 Task: Open Card Electrical Engineering Review in Board Customer Loyalty Programs to Workspace Investment Management and add a team member Softage.1@softage.net, a label Blue, a checklist Hardware Maintenance, an attachment from your computer, a color Blue and finally, add a card description 'Research and develop new service delivery process' and a comment 'Given the potential impact of this task on our company competitive position, let us ensure that we approach it with a sense of strategic thinking and planning.'. Add a start date 'Jan 05, 1900' with a due date 'Jan 12, 1900'
Action: Mouse moved to (587, 124)
Screenshot: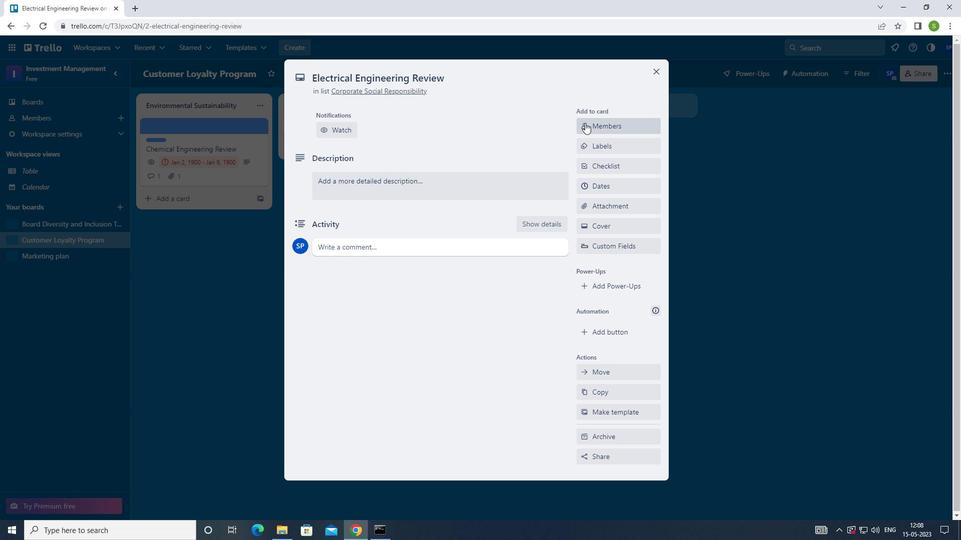 
Action: Mouse pressed left at (587, 124)
Screenshot: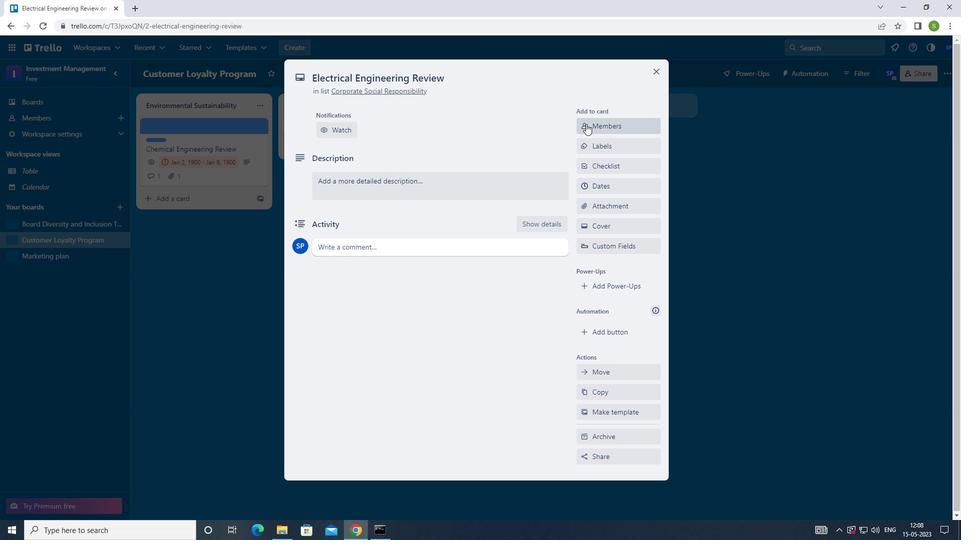 
Action: Mouse moved to (532, 149)
Screenshot: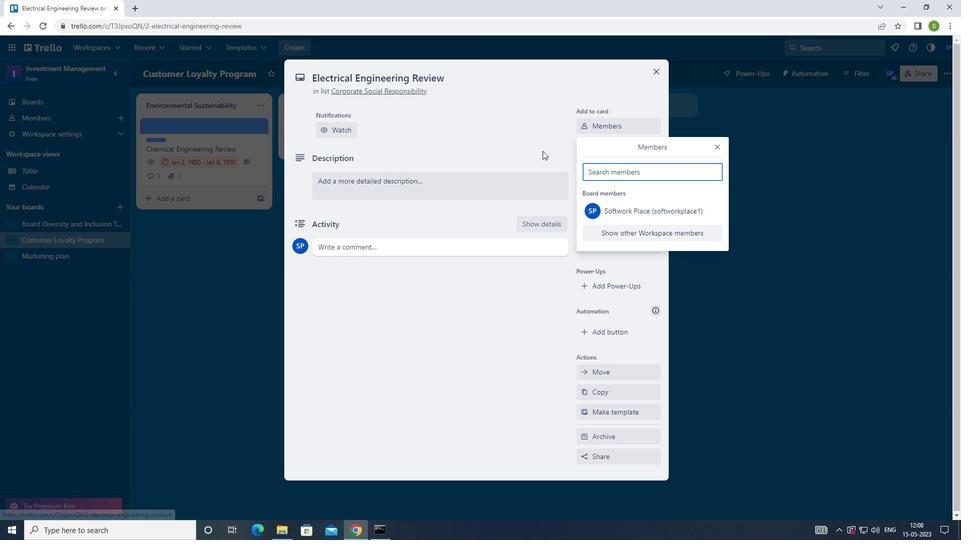 
Action: Key pressed <Key.shift>SOFTAGE.1<Key.shift>@SOFTAGE,.NET<Key.enter>
Screenshot: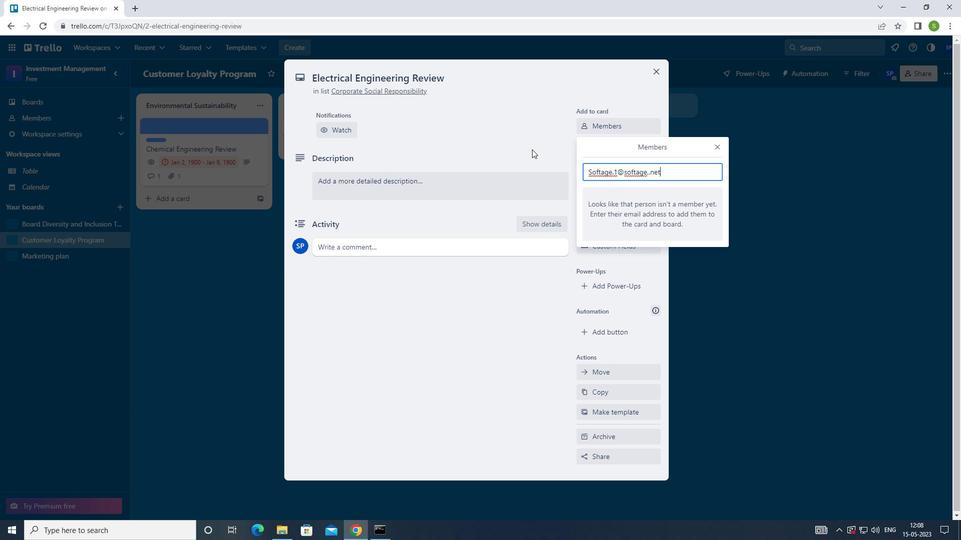 
Action: Mouse moved to (718, 146)
Screenshot: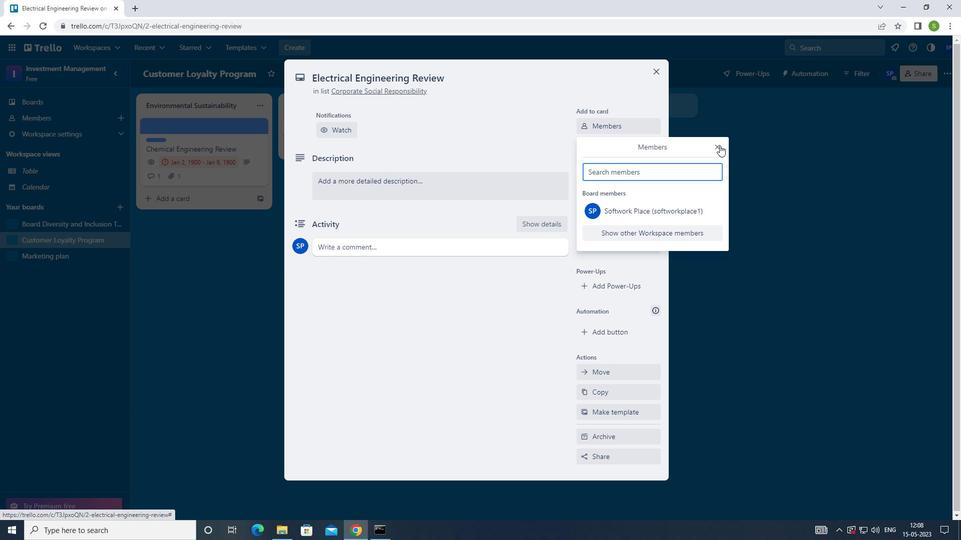 
Action: Mouse pressed left at (718, 146)
Screenshot: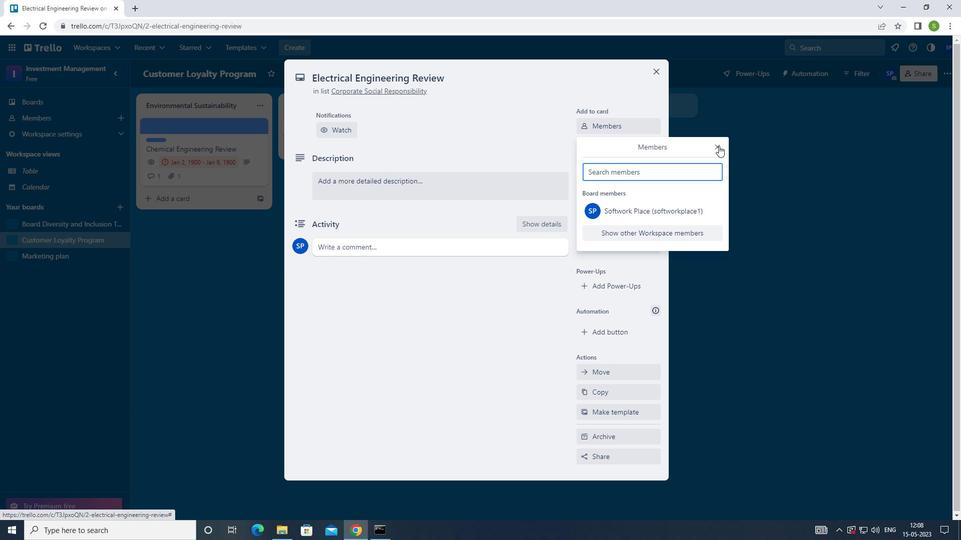 
Action: Mouse moved to (628, 149)
Screenshot: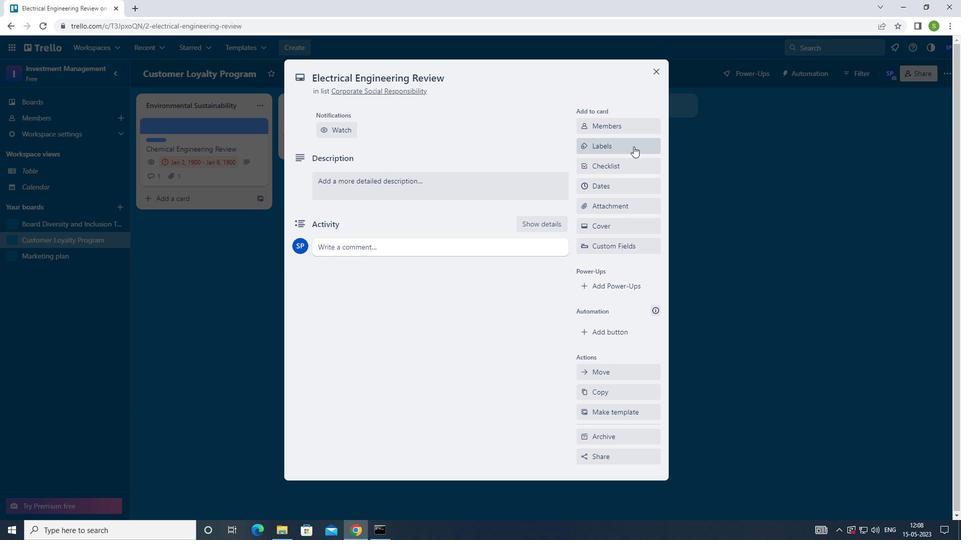 
Action: Mouse pressed left at (628, 149)
Screenshot: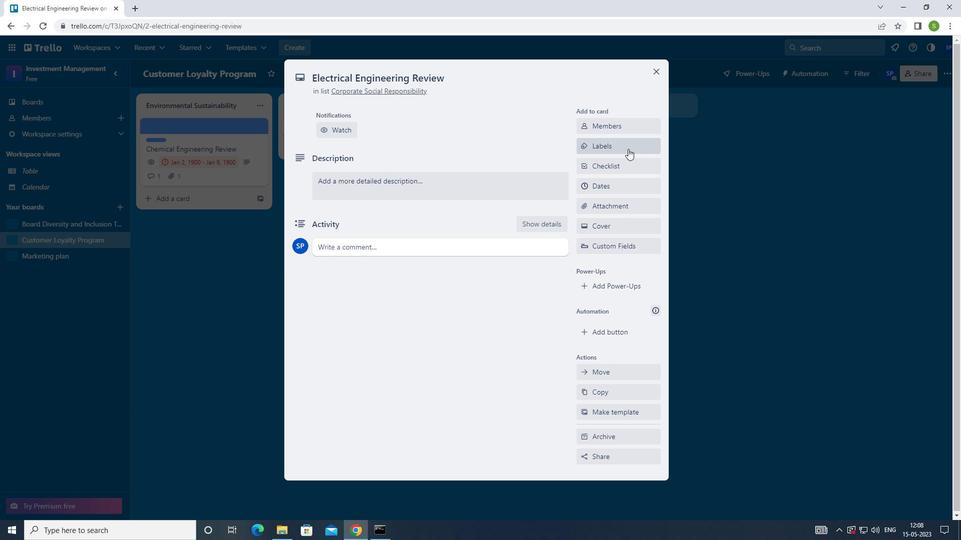 
Action: Mouse moved to (584, 319)
Screenshot: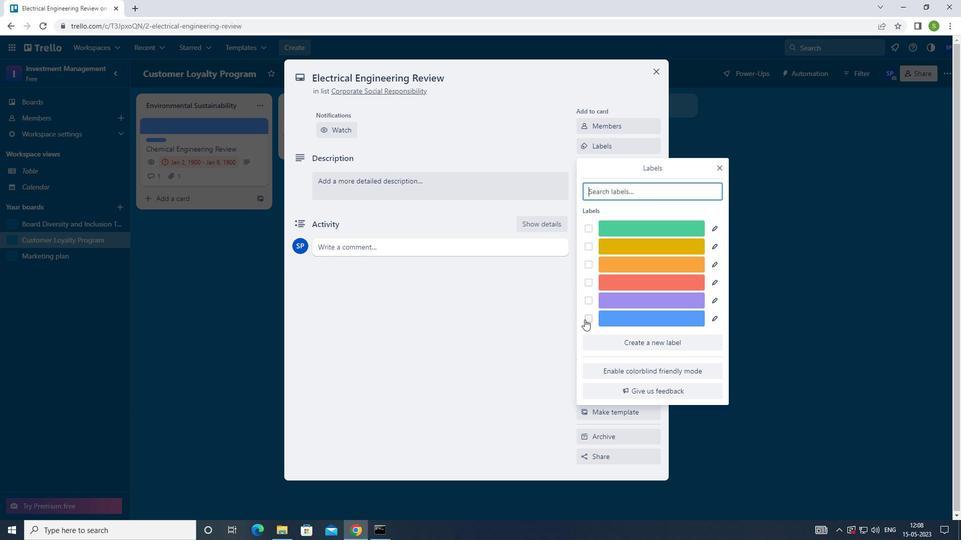 
Action: Mouse pressed left at (584, 319)
Screenshot: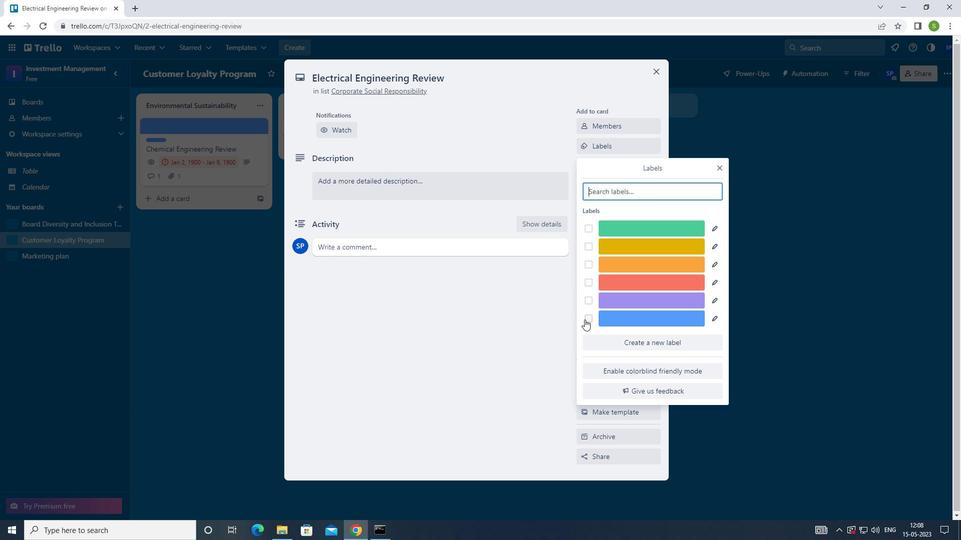 
Action: Mouse moved to (717, 167)
Screenshot: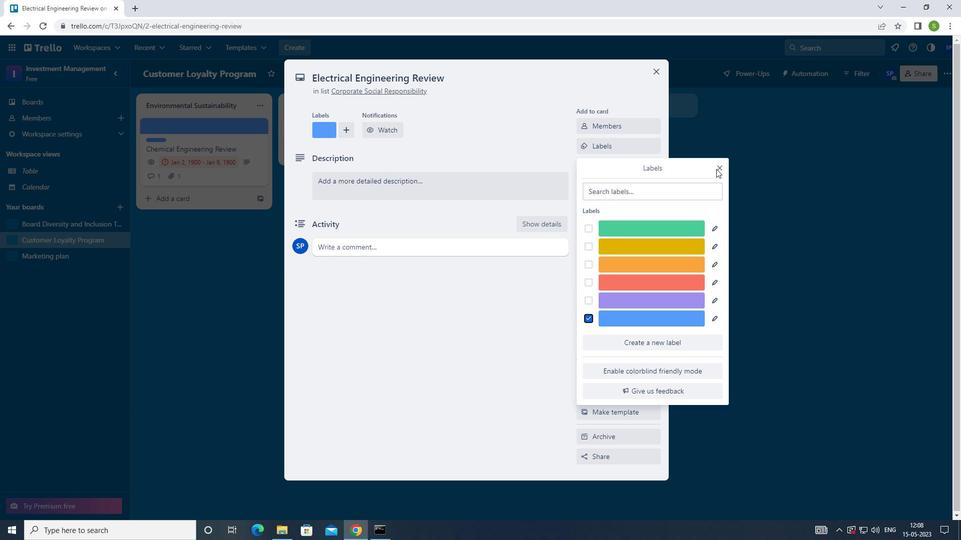 
Action: Mouse pressed left at (717, 167)
Screenshot: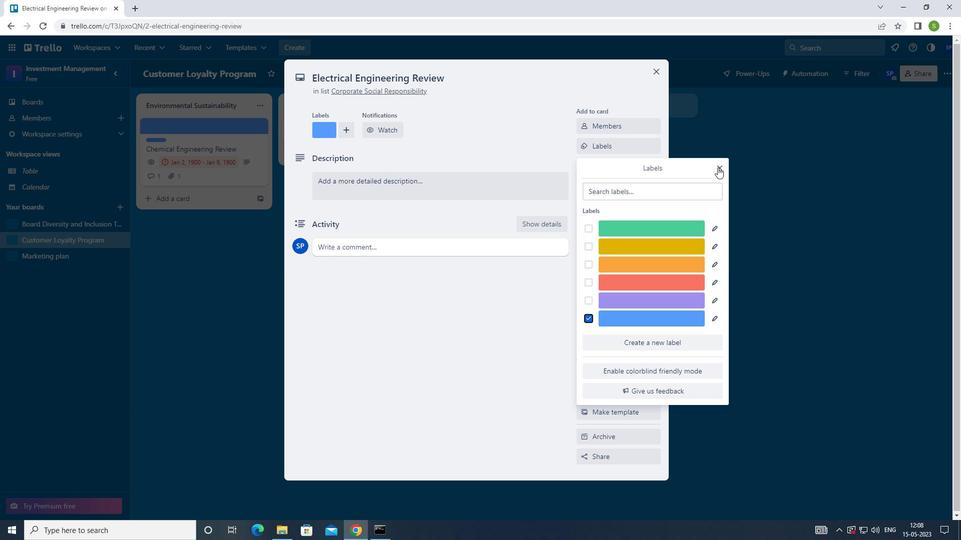 
Action: Mouse moved to (637, 168)
Screenshot: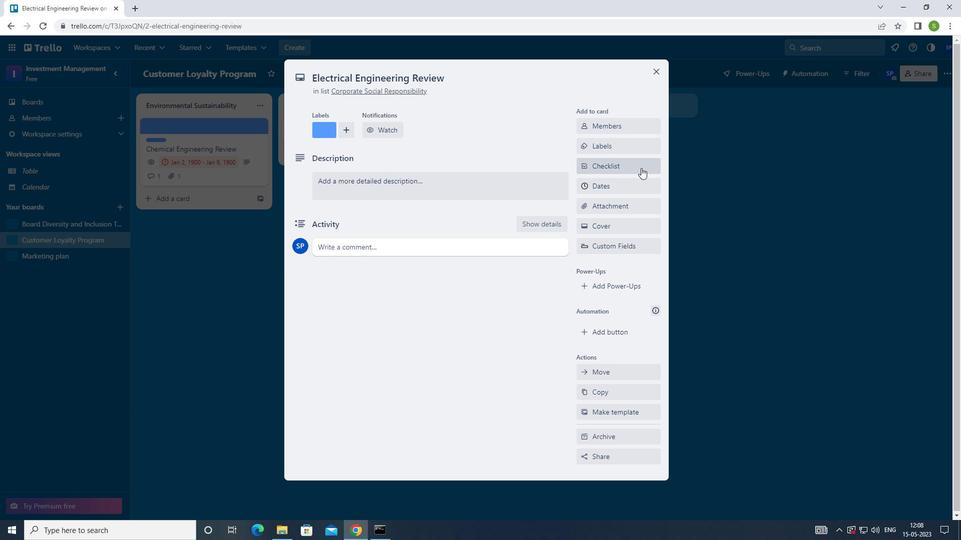 
Action: Mouse pressed left at (637, 168)
Screenshot: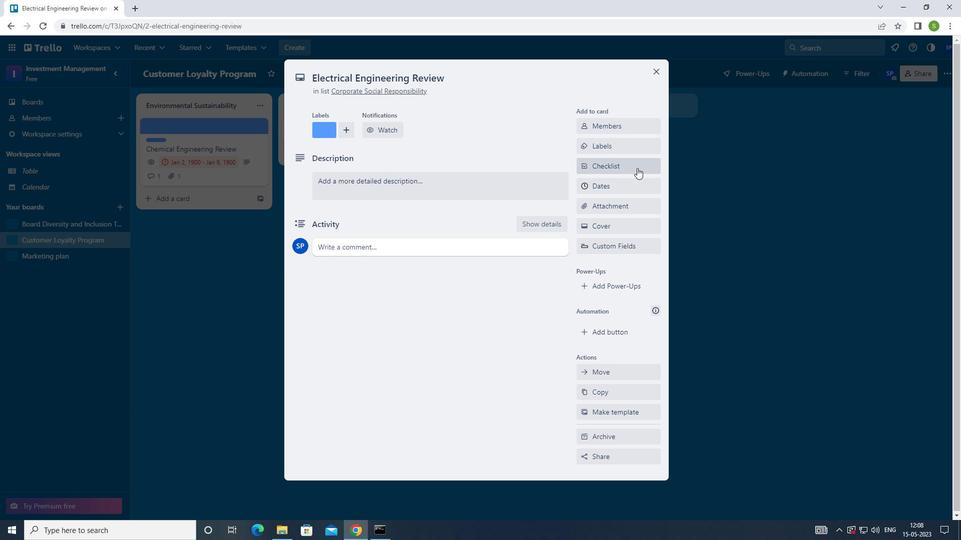 
Action: Mouse moved to (710, 141)
Screenshot: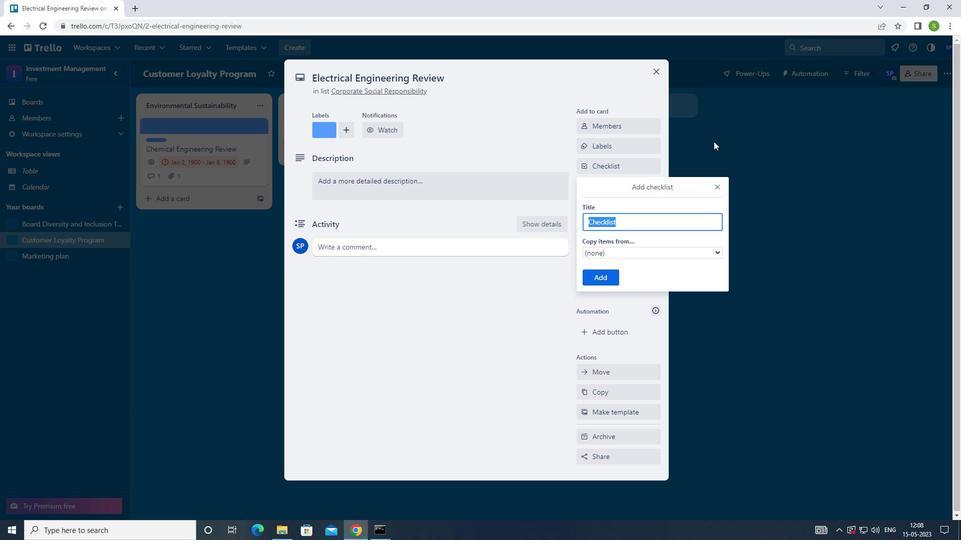 
Action: Key pressed <Key.shift><Key.shift><Key.shift><Key.shift><Key.shift><Key.shift><Key.shift><Key.shift><Key.shift><Key.shift><Key.shift><Key.shift><Key.shift><Key.shift><Key.shift><Key.shift><Key.shift><Key.shift><Key.shift><Key.shift><Key.shift><Key.shift><Key.shift><Key.shift><Key.shift><Key.shift>HARD<Key.space><Key.backspace>WARE<Key.space><Key.shift>MAINT
Screenshot: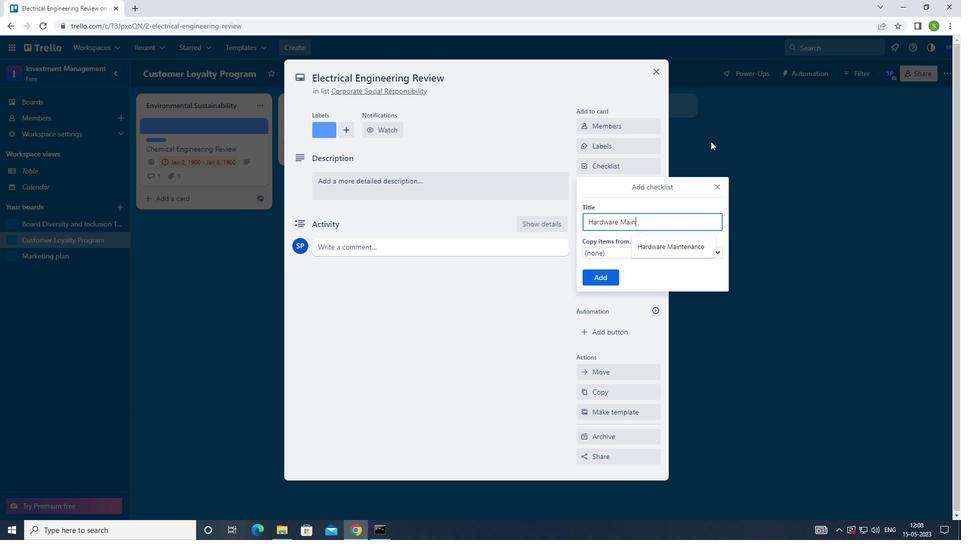 
Action: Mouse moved to (666, 242)
Screenshot: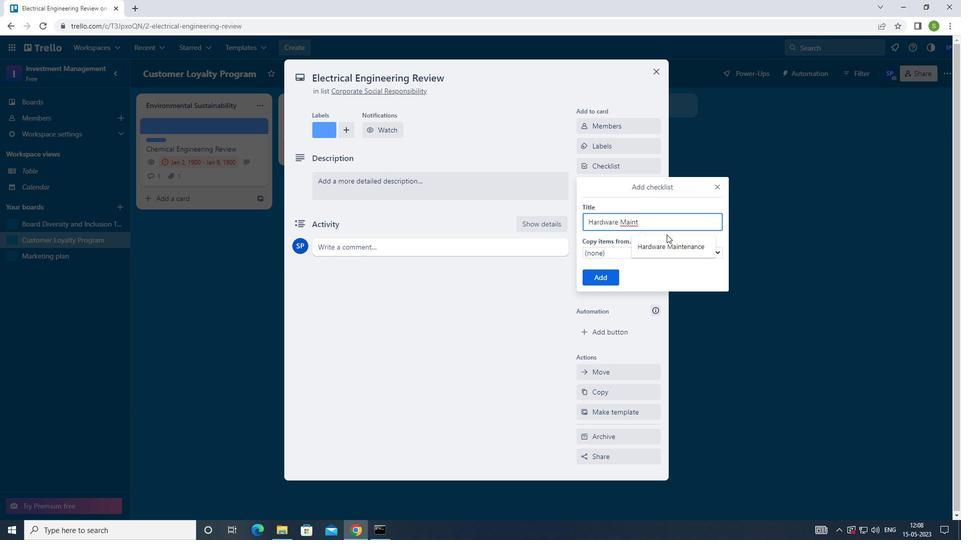 
Action: Mouse pressed left at (666, 242)
Screenshot: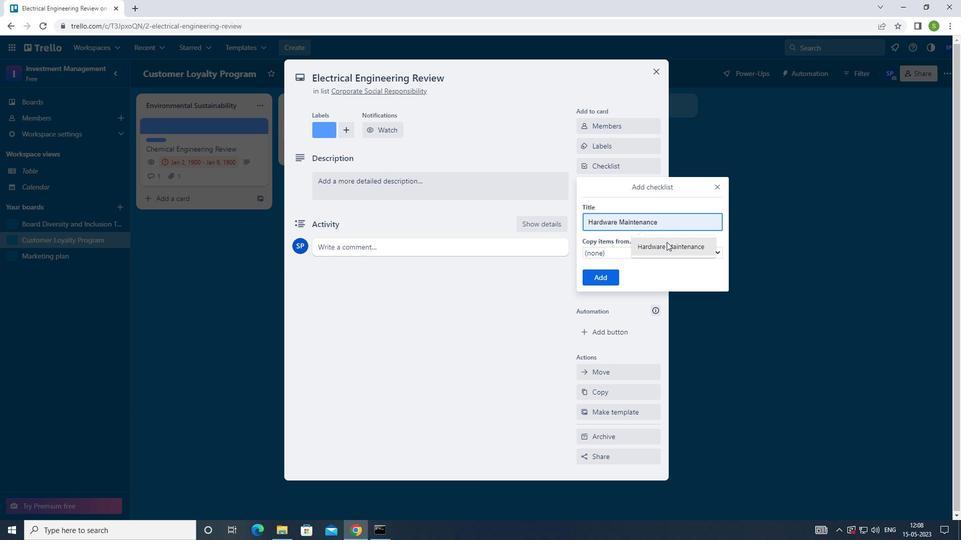 
Action: Mouse moved to (611, 275)
Screenshot: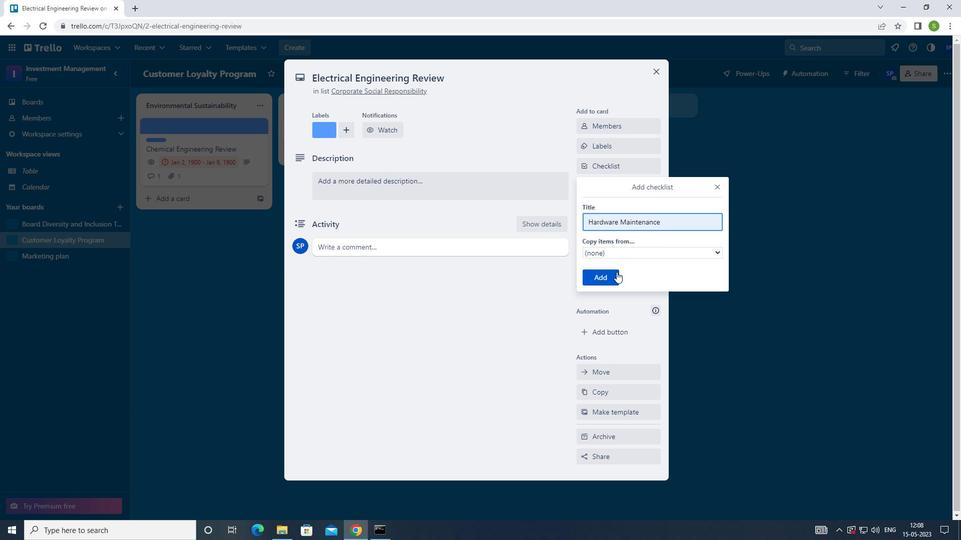 
Action: Mouse pressed left at (611, 275)
Screenshot: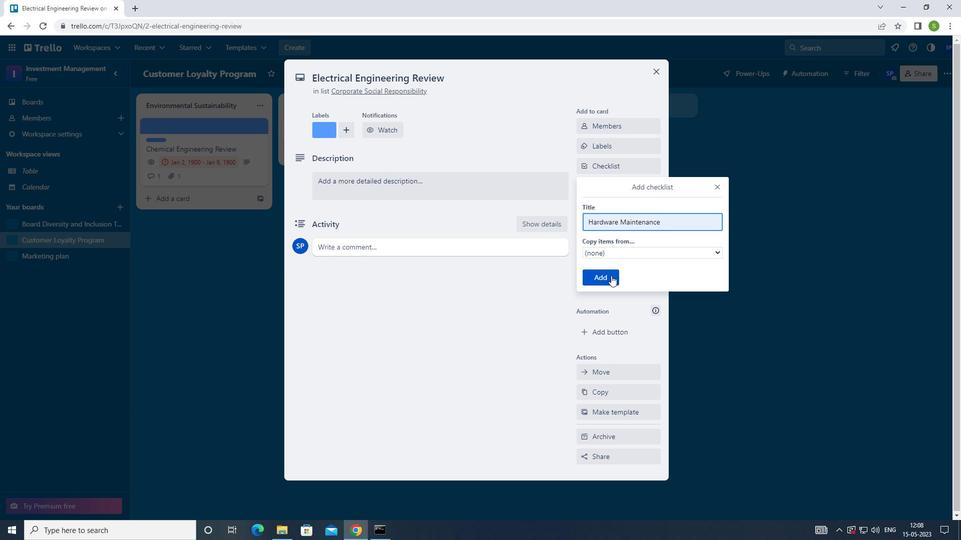 
Action: Mouse moved to (606, 208)
Screenshot: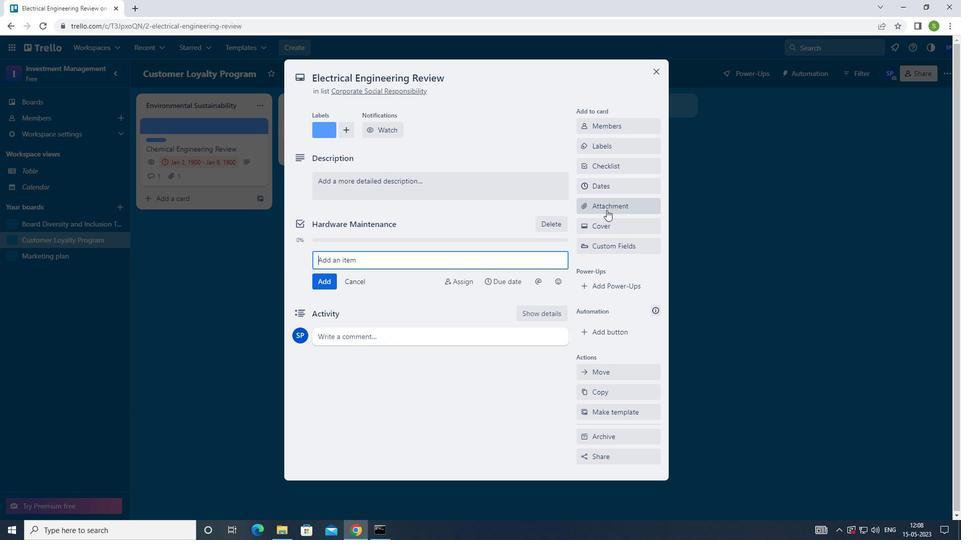 
Action: Mouse pressed left at (606, 208)
Screenshot: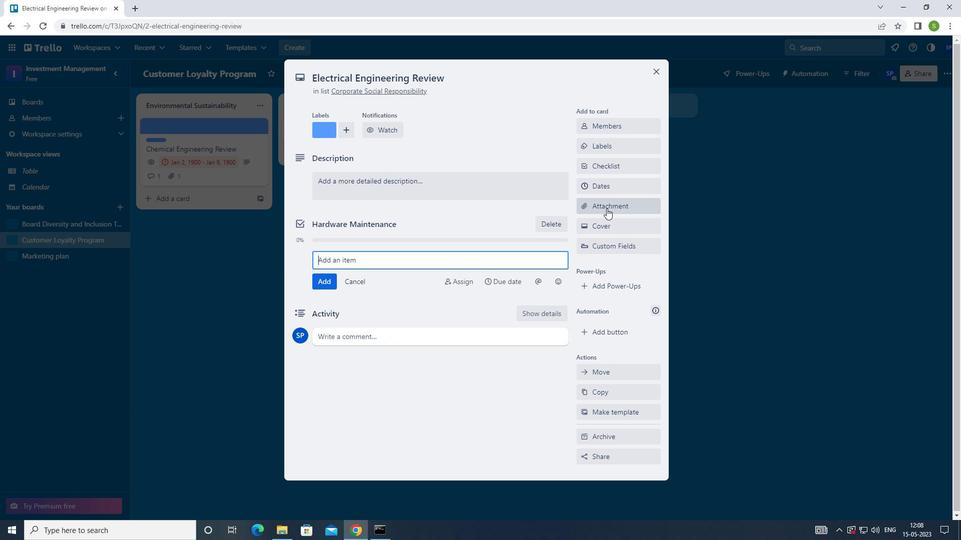 
Action: Mouse moved to (585, 250)
Screenshot: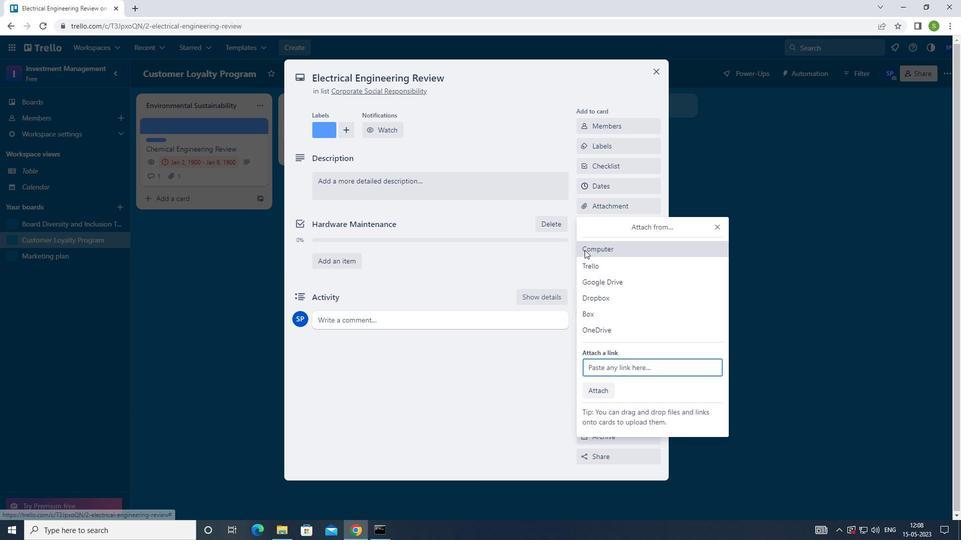 
Action: Mouse pressed left at (585, 250)
Screenshot: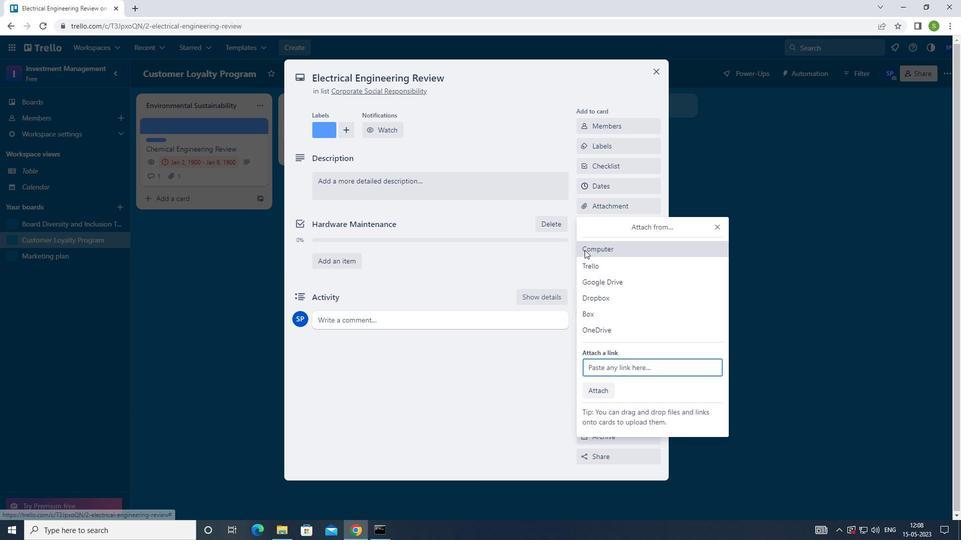 
Action: Mouse moved to (235, 69)
Screenshot: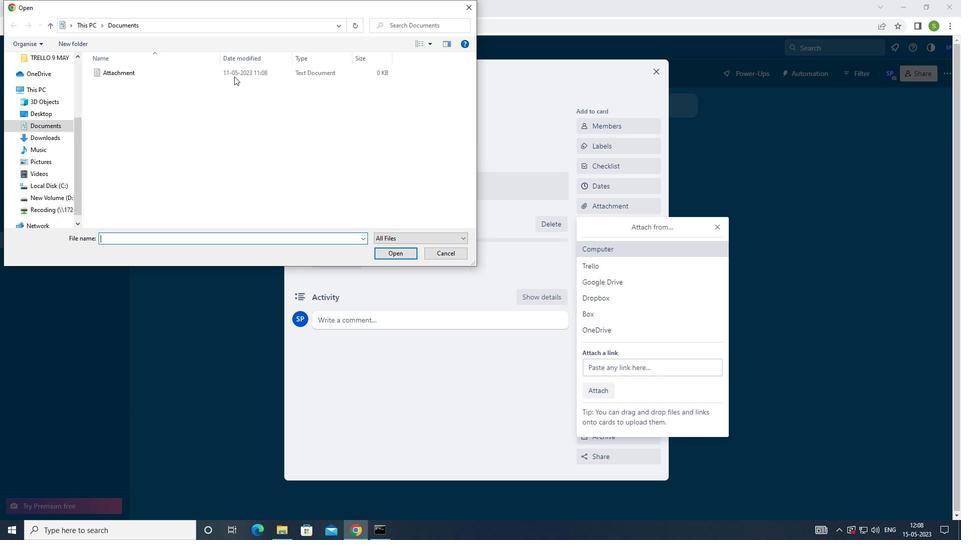 
Action: Mouse pressed left at (235, 69)
Screenshot: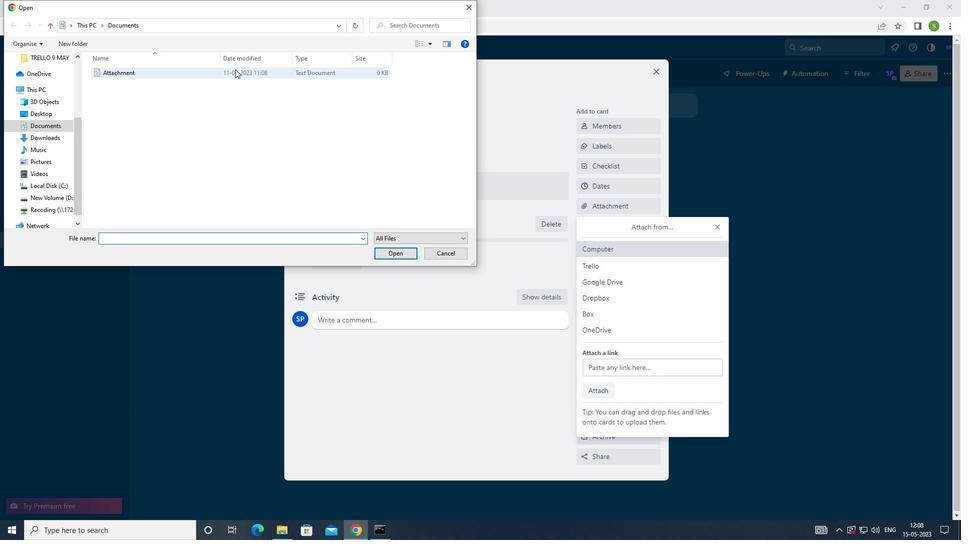 
Action: Mouse moved to (407, 252)
Screenshot: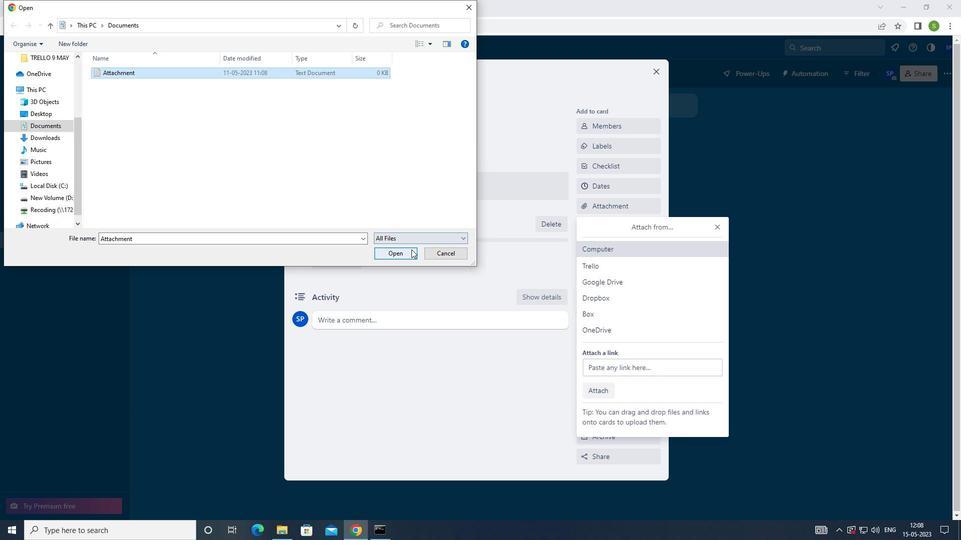 
Action: Mouse pressed left at (407, 252)
Screenshot: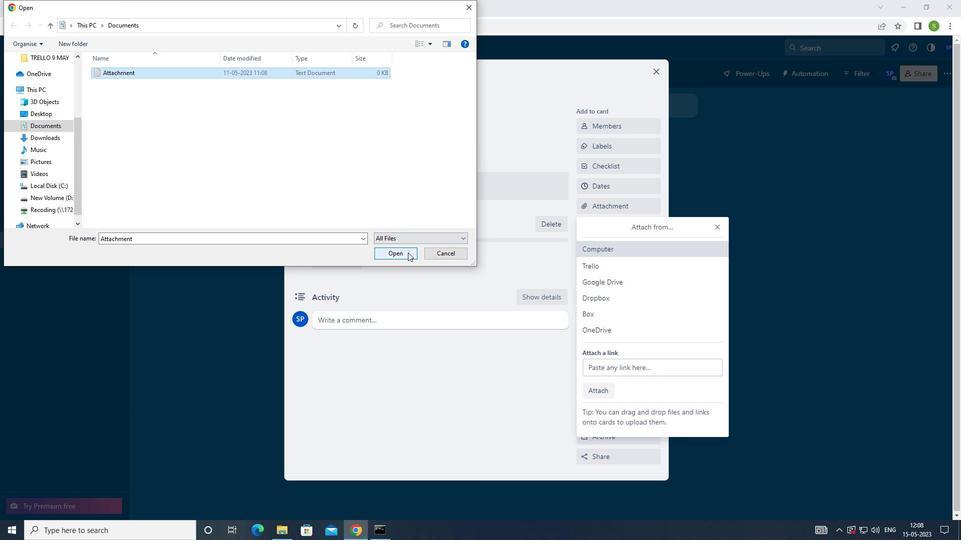 
Action: Mouse moved to (598, 223)
Screenshot: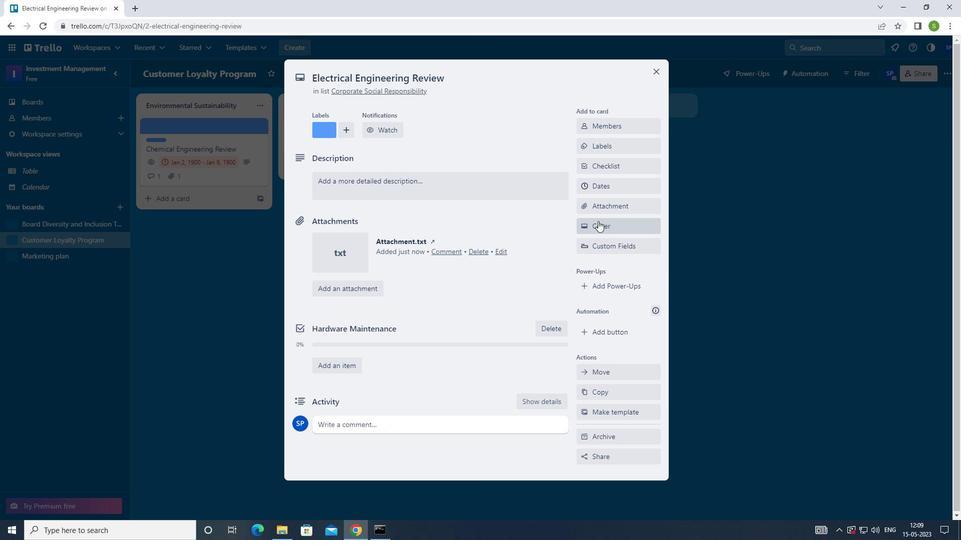 
Action: Mouse pressed left at (598, 223)
Screenshot: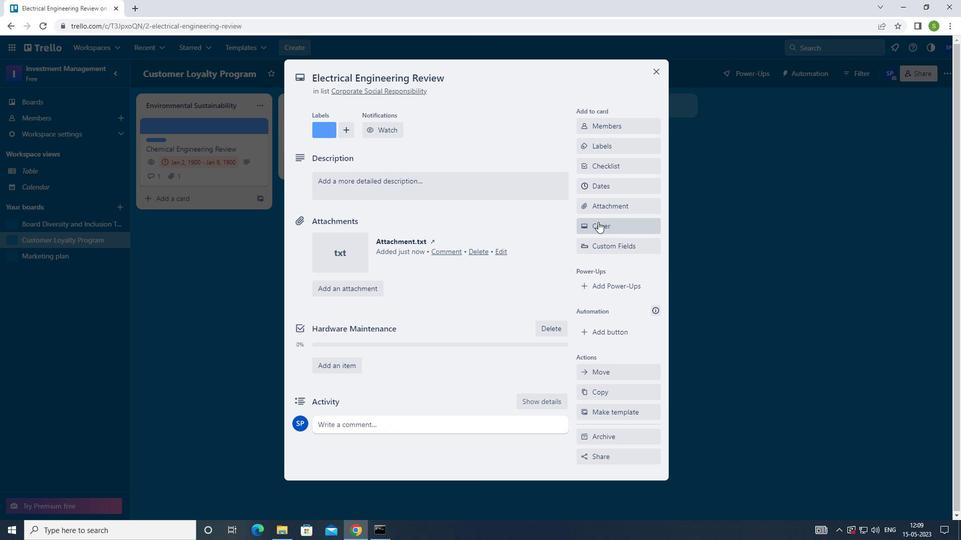 
Action: Mouse moved to (600, 338)
Screenshot: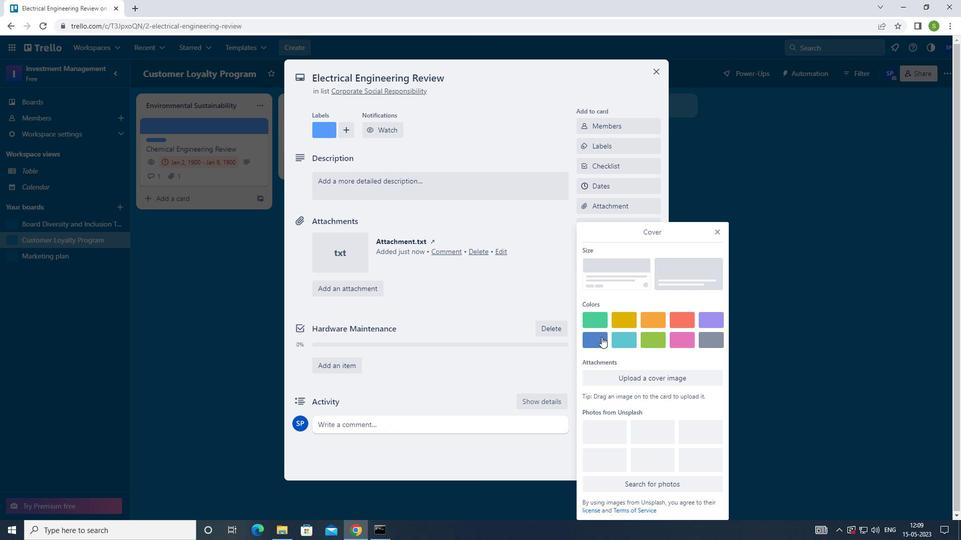 
Action: Mouse pressed left at (600, 338)
Screenshot: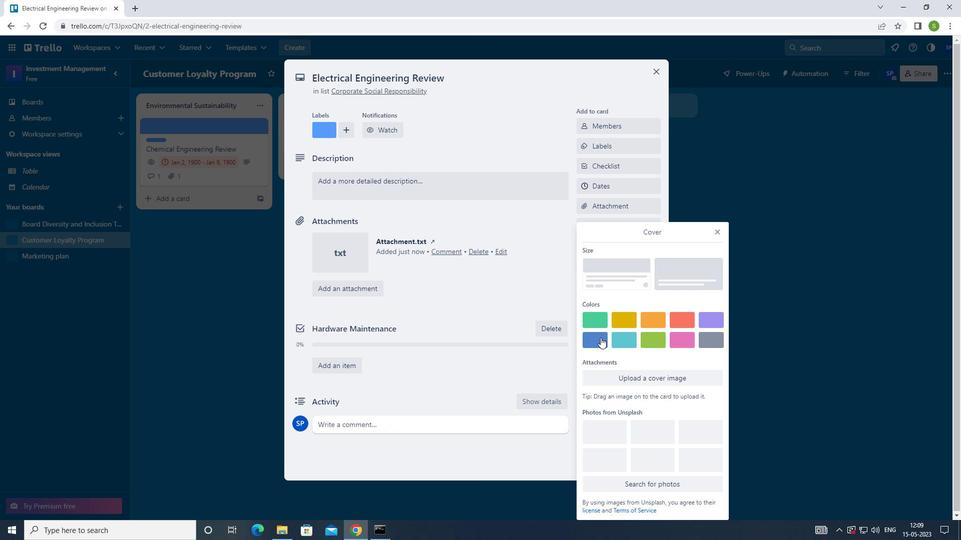 
Action: Mouse moved to (716, 216)
Screenshot: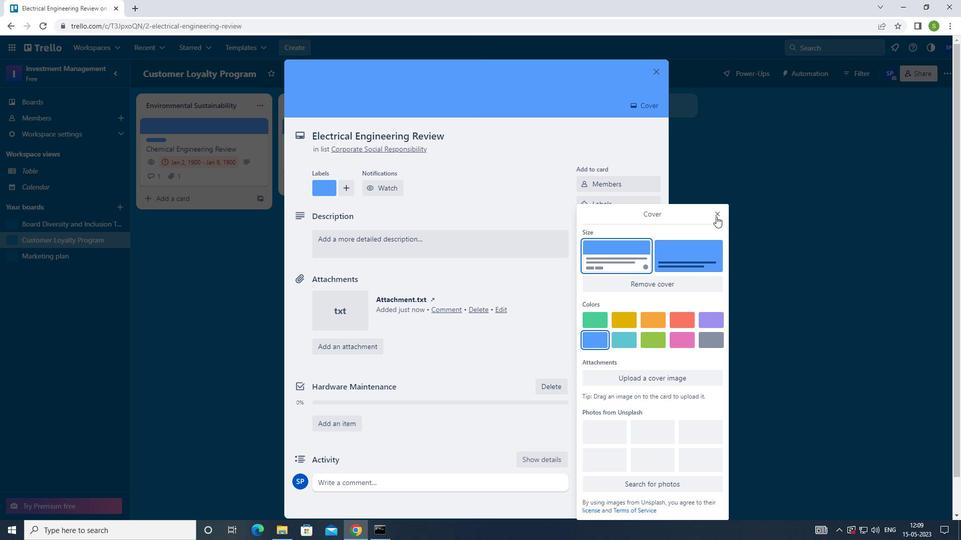 
Action: Mouse pressed left at (716, 216)
Screenshot: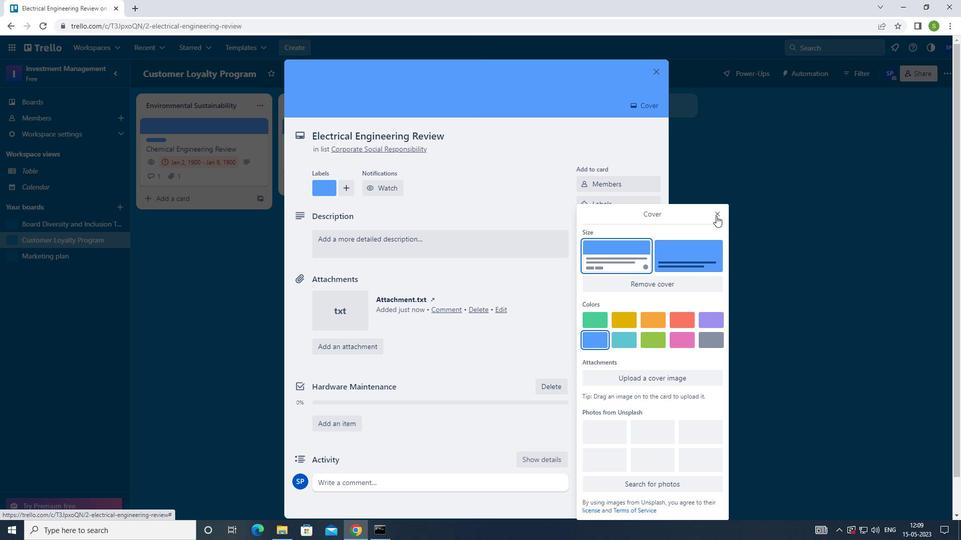 
Action: Mouse moved to (509, 251)
Screenshot: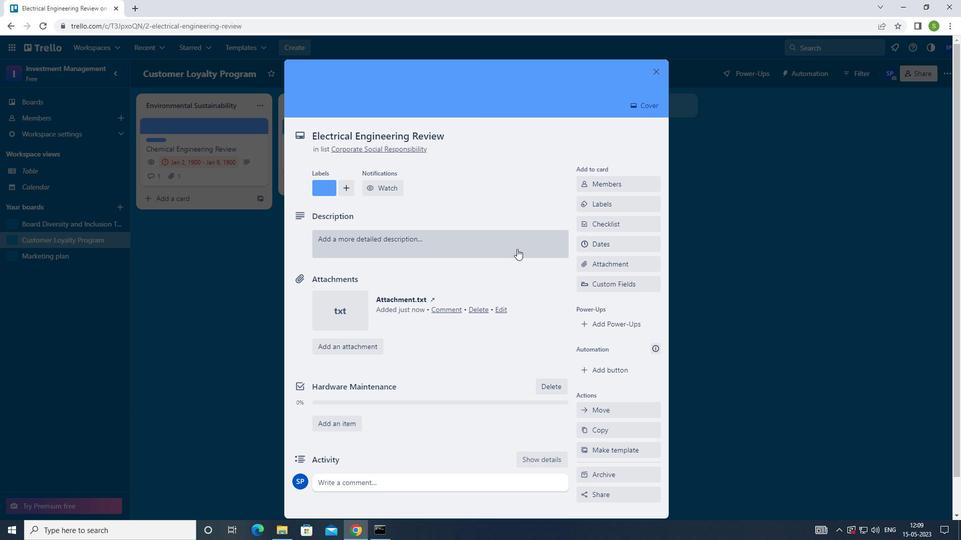 
Action: Mouse pressed left at (509, 251)
Screenshot: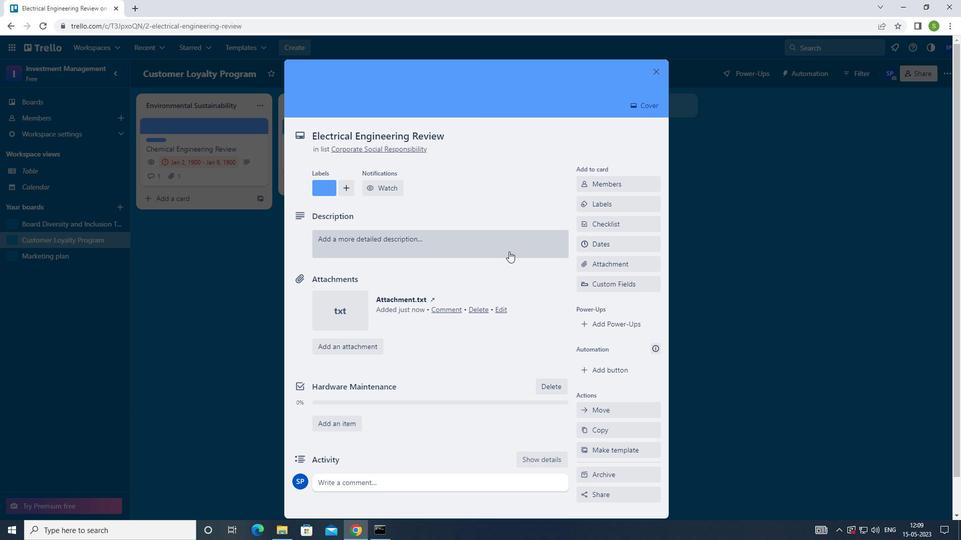 
Action: Mouse moved to (499, 193)
Screenshot: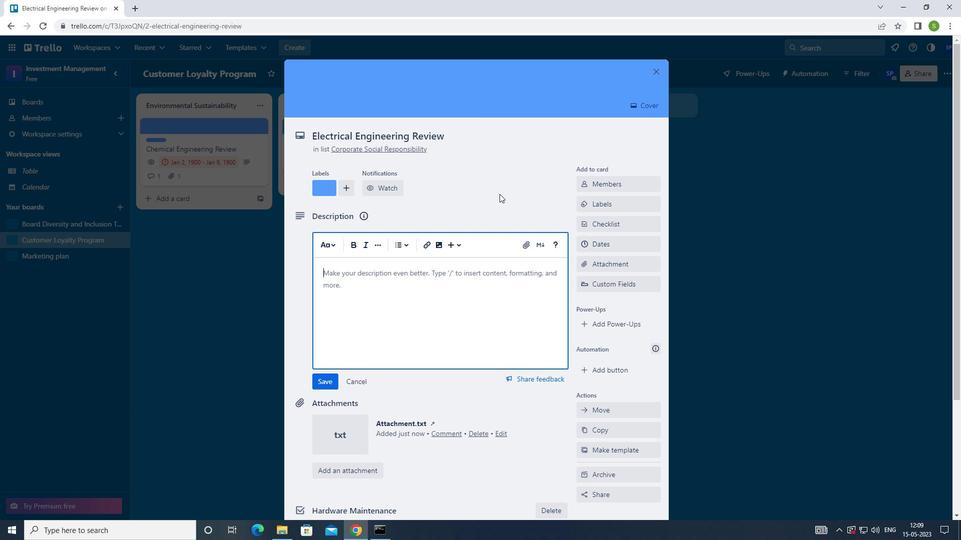 
Action: Key pressed <Key.shift>RESEARCH<Key.space>AND<Key.space>DEVELOP<Key.space>NEW<Key.space>SERVIS<Key.backspace>CE<Key.space>DELIVERY<Key.space>PROCESS
Screenshot: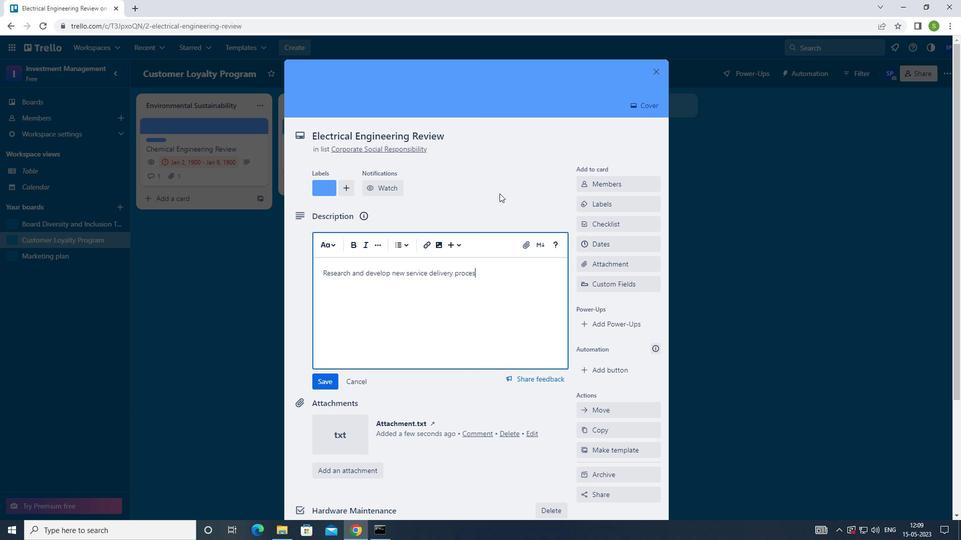 
Action: Mouse moved to (325, 380)
Screenshot: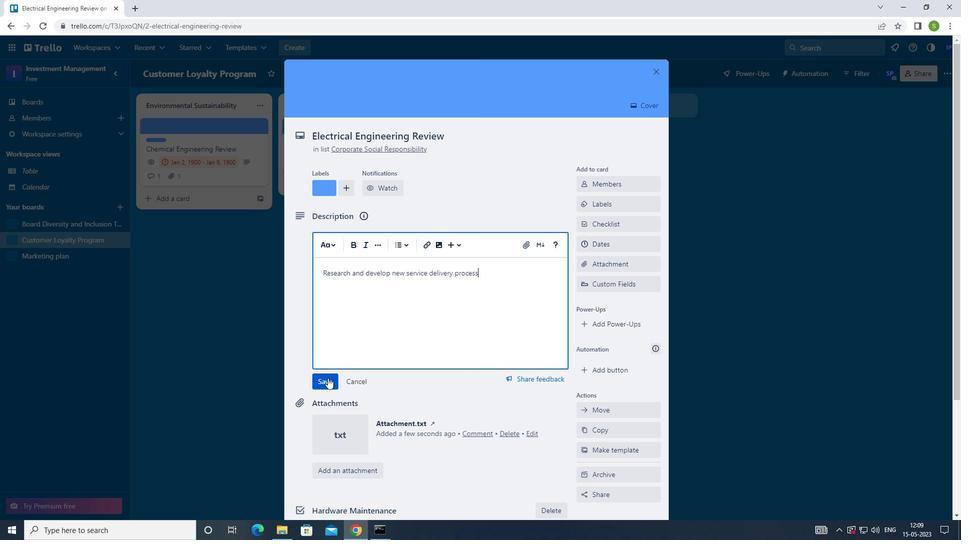 
Action: Mouse pressed left at (325, 380)
Screenshot: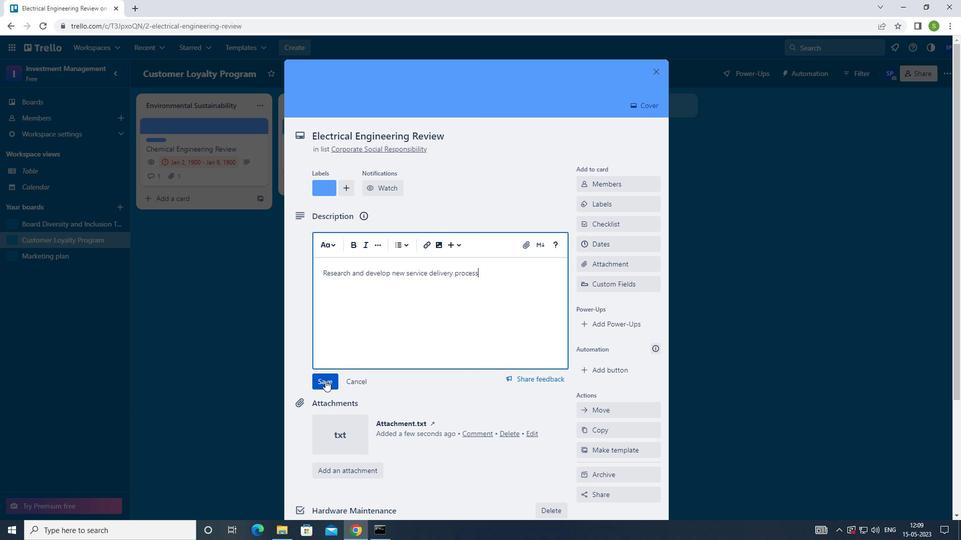 
Action: Mouse moved to (401, 330)
Screenshot: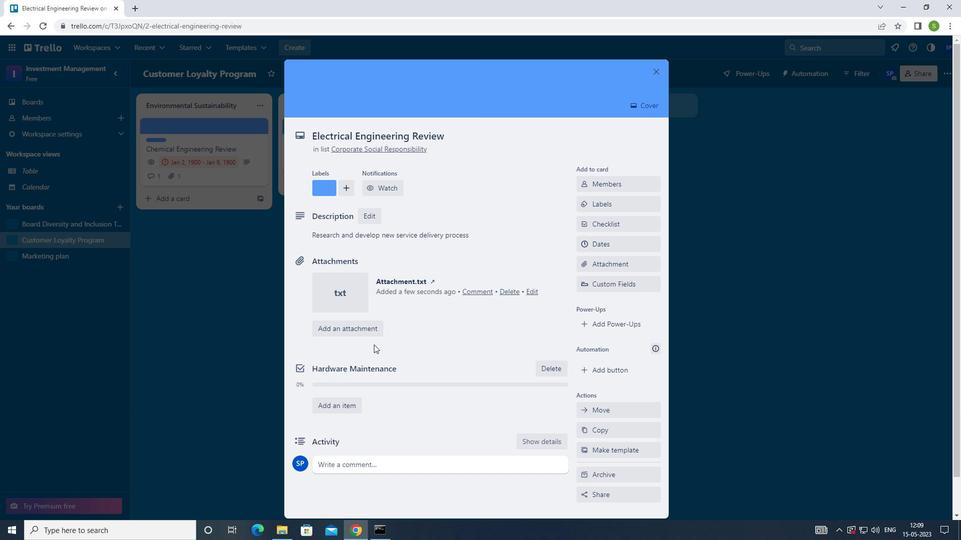 
Action: Mouse scrolled (401, 330) with delta (0, 0)
Screenshot: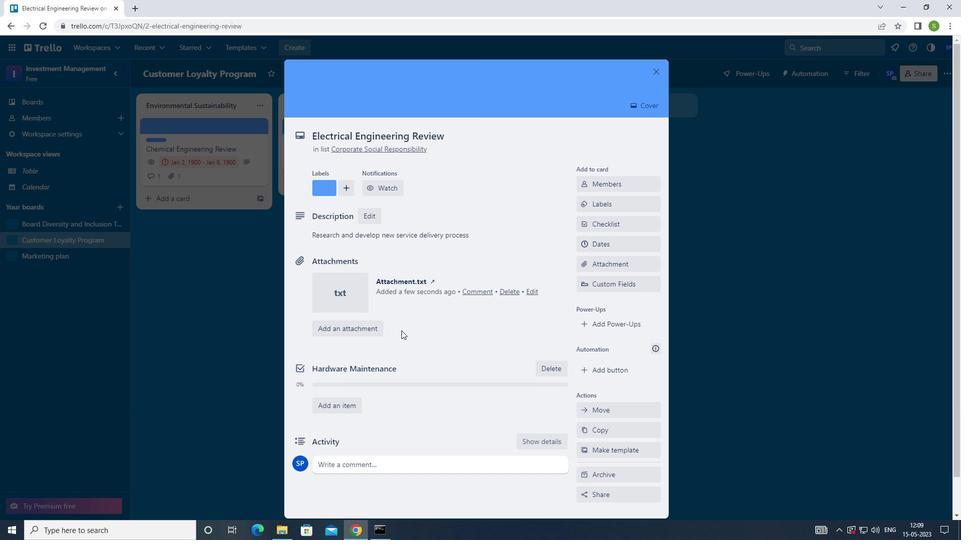 
Action: Mouse moved to (401, 334)
Screenshot: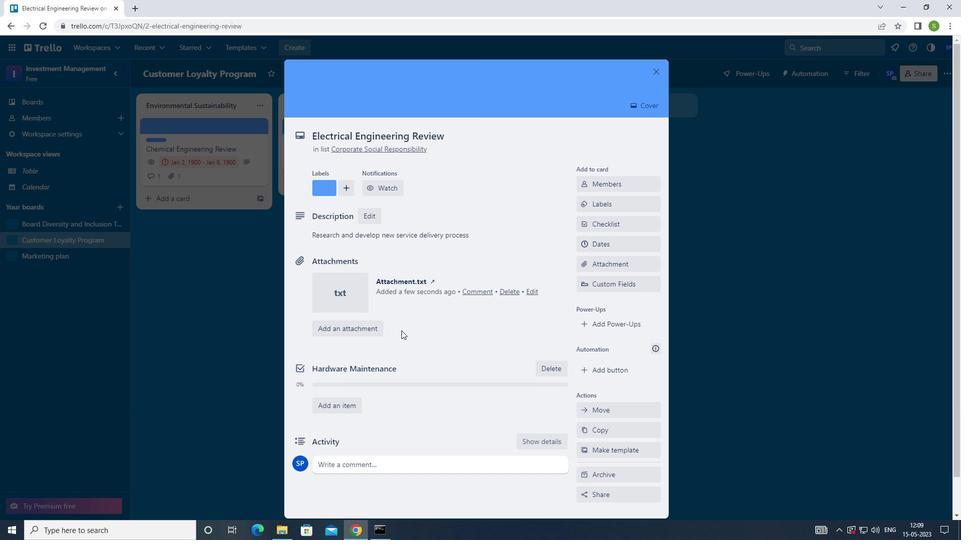 
Action: Mouse scrolled (401, 334) with delta (0, 0)
Screenshot: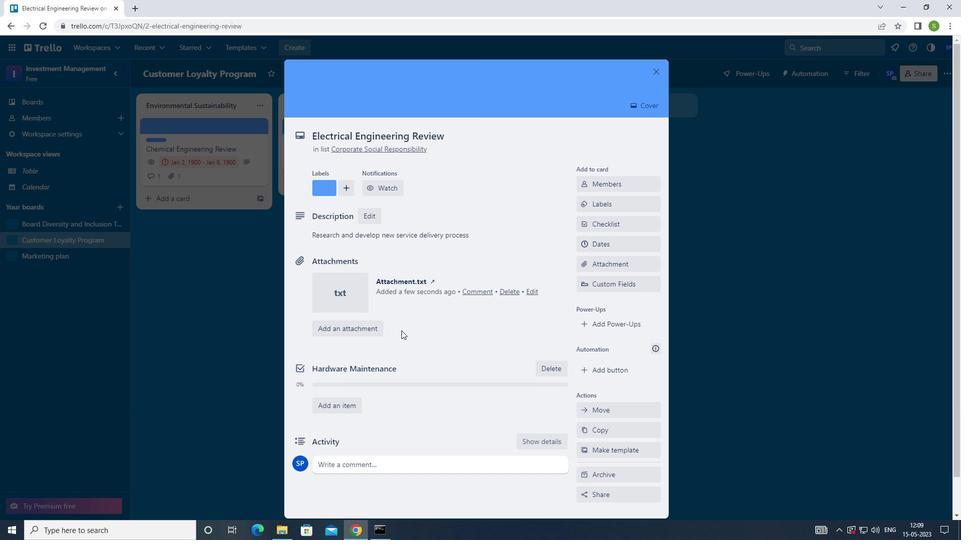 
Action: Mouse moved to (399, 339)
Screenshot: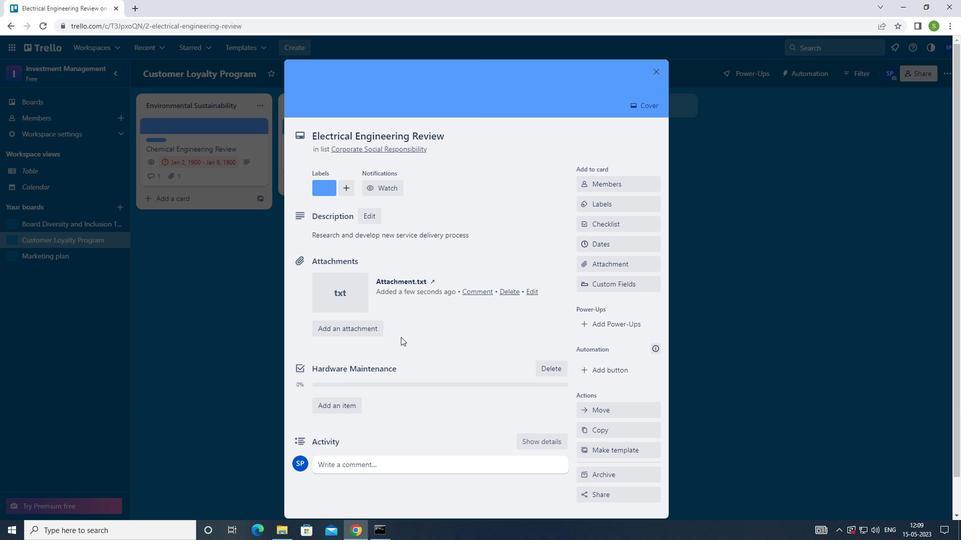
Action: Mouse scrolled (399, 339) with delta (0, 0)
Screenshot: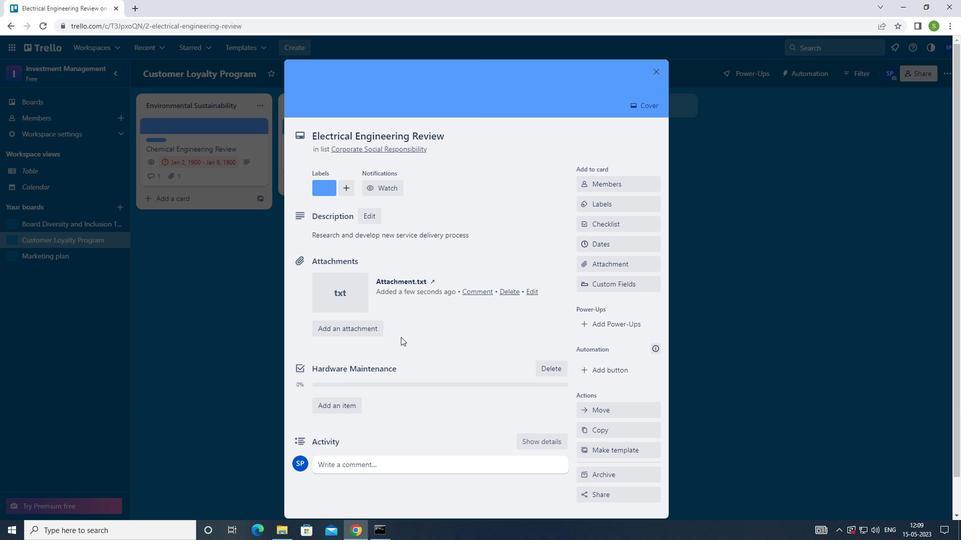 
Action: Mouse moved to (383, 425)
Screenshot: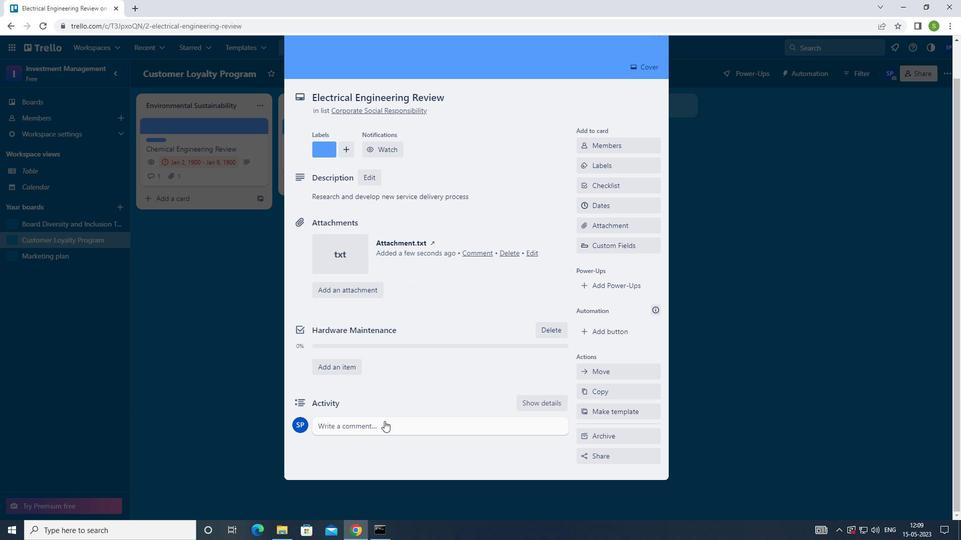 
Action: Mouse pressed left at (383, 425)
Screenshot: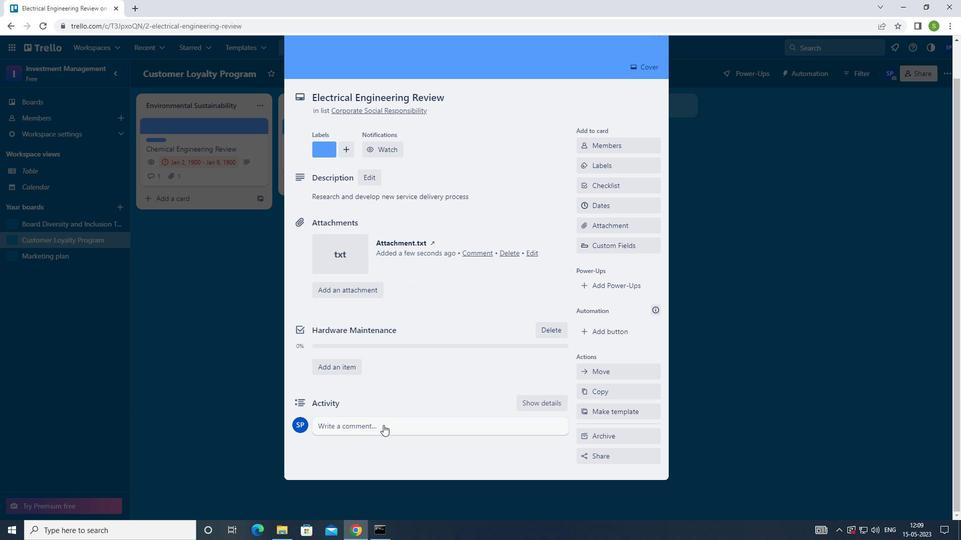 
Action: Mouse moved to (419, 340)
Screenshot: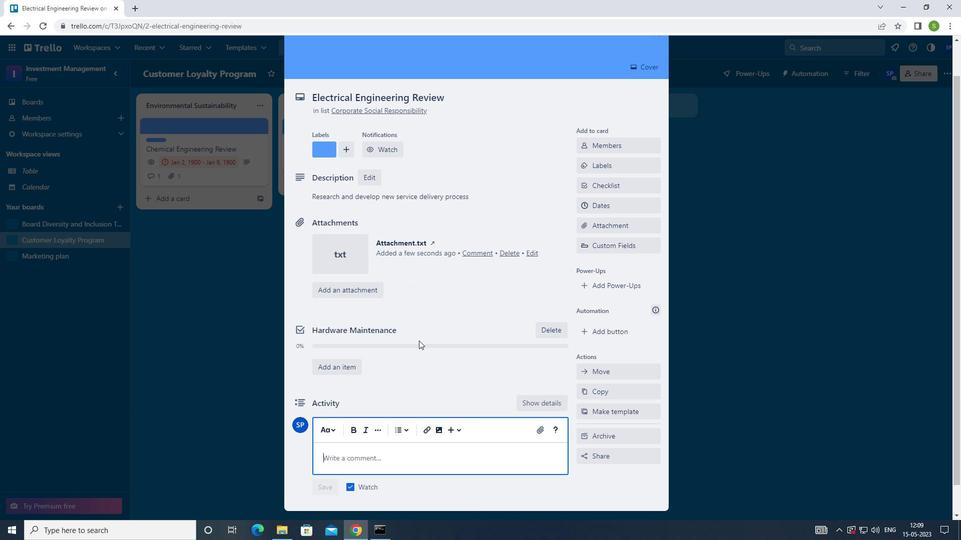 
Action: Key pressed <Key.shift>GIVEN<Key.space>THE<Key.space>POTENTIAL<Key.space>IMPACT<Key.space>OF<Key.space>THIS<Key.space>TASK<Key.space>ON<Key.space>OUR<Key.space>COMPANY<Key.space>COMPETITVE<Key.space>POSITION<Key.space>LET<Key.space>US<Key.space>
Screenshot: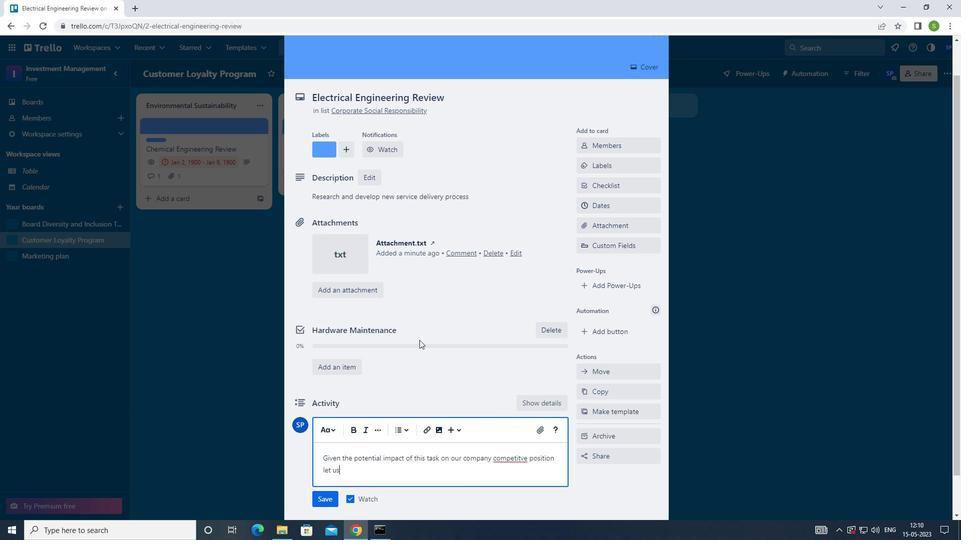 
Action: Mouse moved to (519, 458)
Screenshot: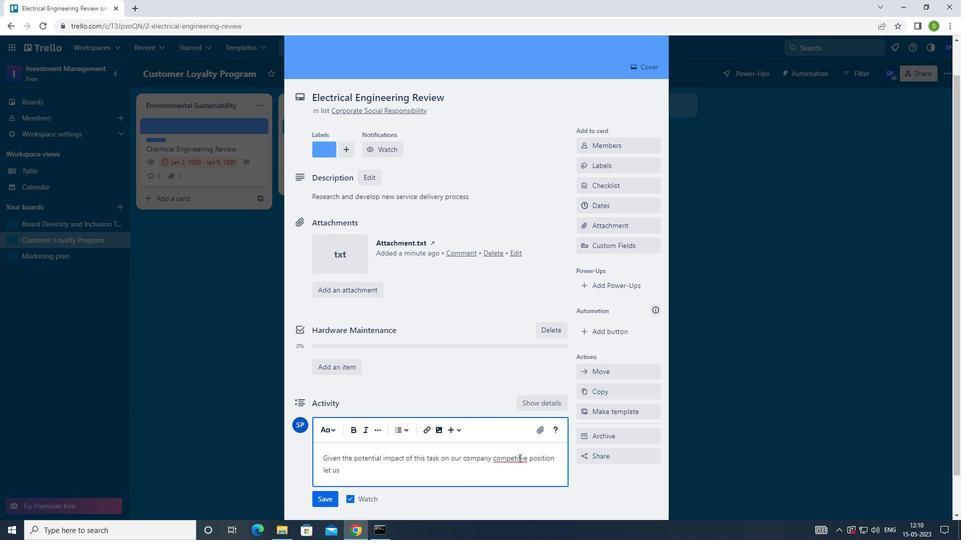 
Action: Mouse pressed left at (519, 458)
Screenshot: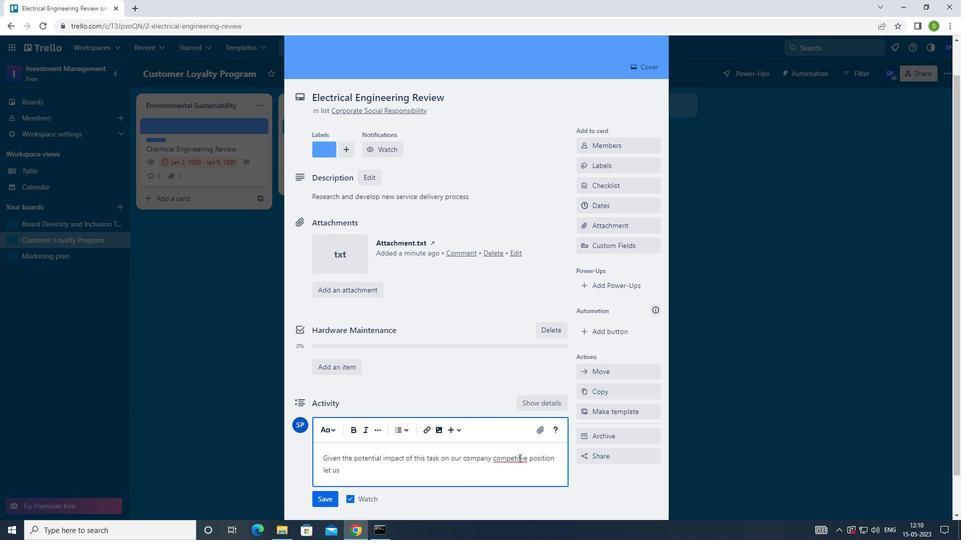 
Action: Mouse moved to (520, 458)
Screenshot: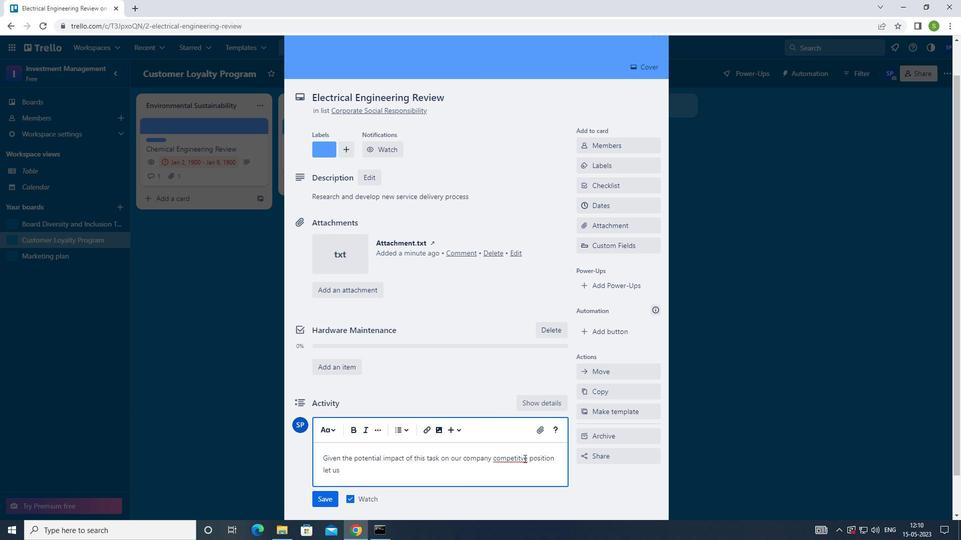 
Action: Mouse pressed left at (520, 458)
Screenshot: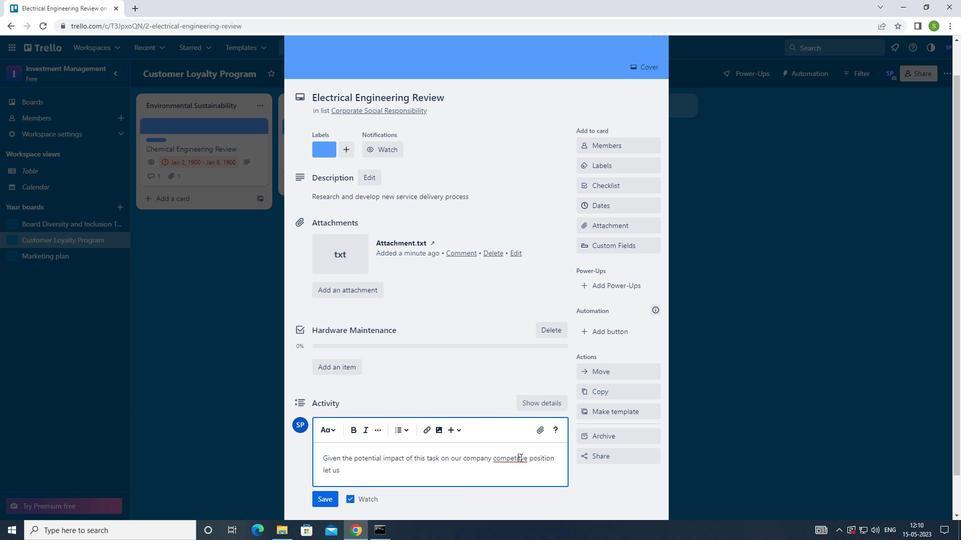 
Action: Mouse moved to (525, 457)
Screenshot: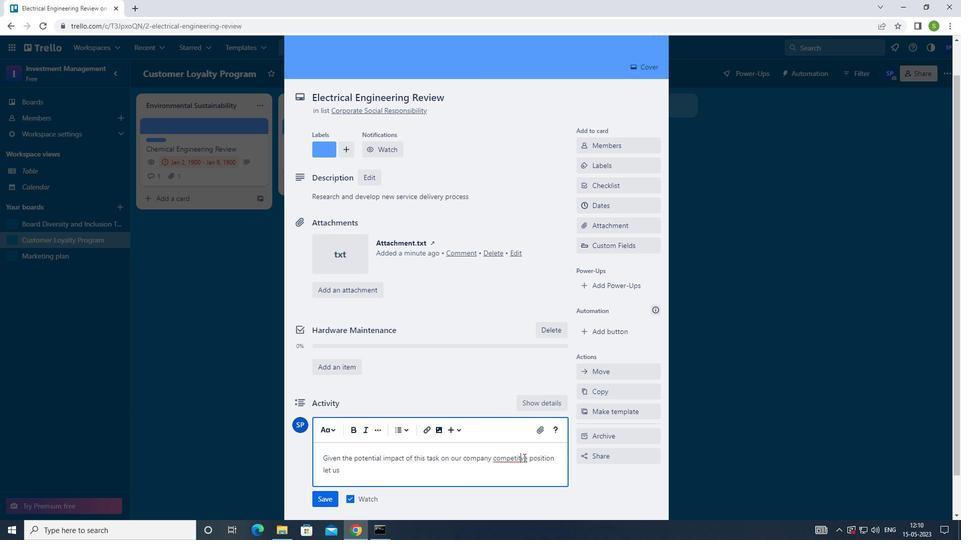
Action: Key pressed I
Screenshot: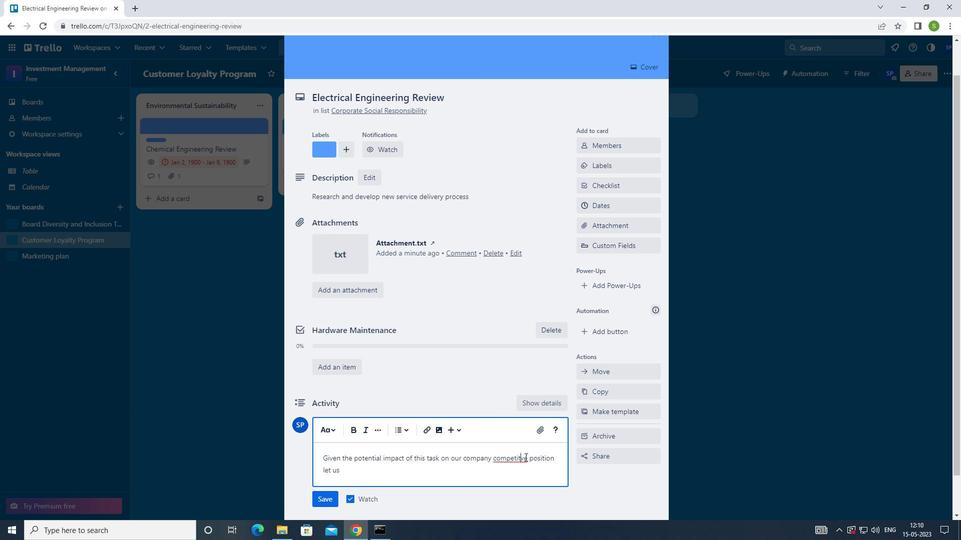 
Action: Mouse moved to (362, 473)
Screenshot: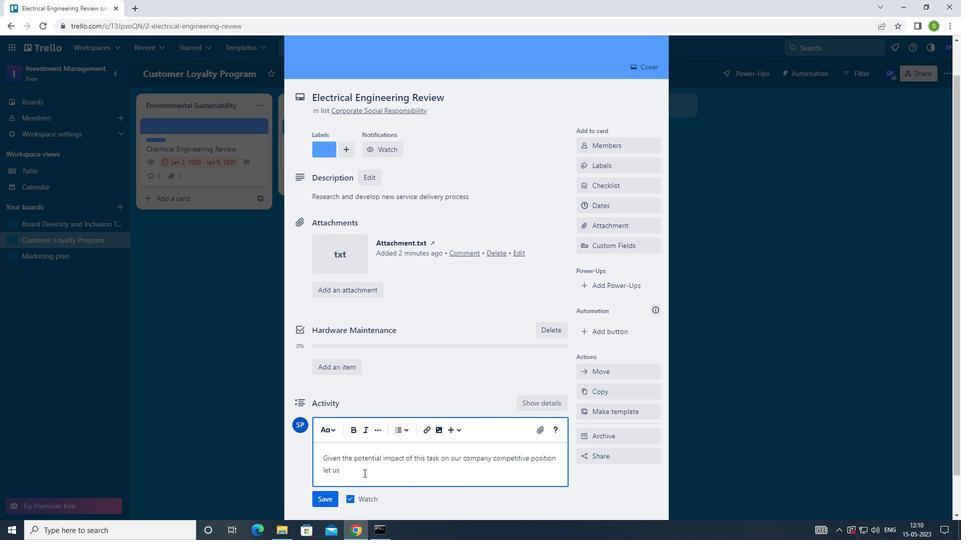 
Action: Mouse pressed left at (362, 473)
Screenshot: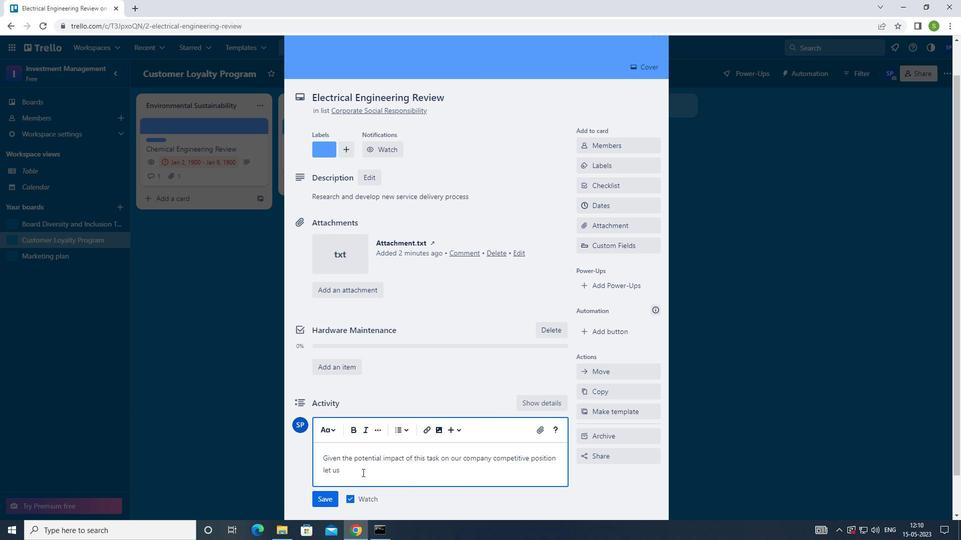 
Action: Mouse moved to (385, 466)
Screenshot: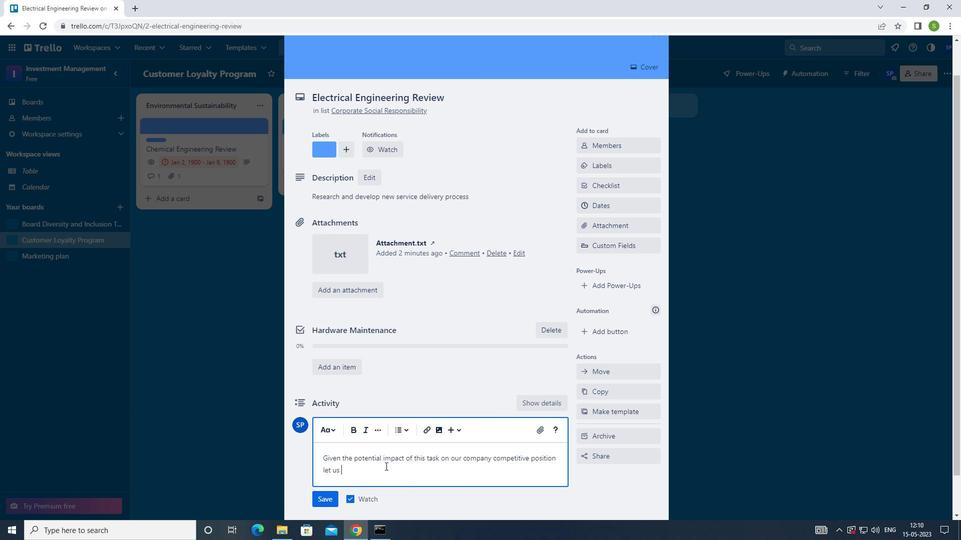 
Action: Key pressed ENSURE<Key.space>THAT<Key.space>WE<Key.space>APPROACH<Key.space>IT<Key.space>WITH<Key.space>A<Key.space>SENSE<Key.space>OF<Key.space>STAR<Key.backspace><Key.backspace>RATEGIC<Key.space>THINKU<Key.backspace>ING<Key.space>AND<Key.space>PLANNING
Screenshot: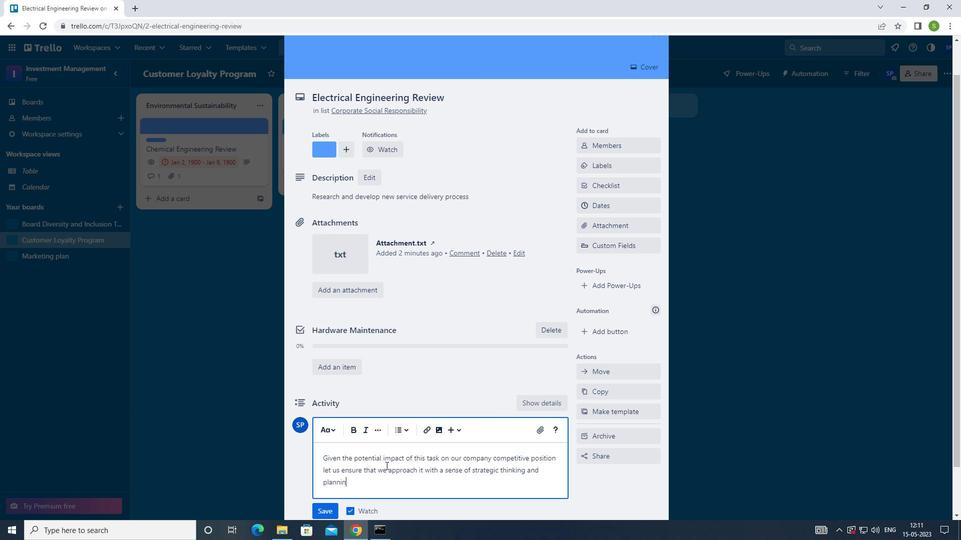 
Action: Mouse moved to (409, 441)
Screenshot: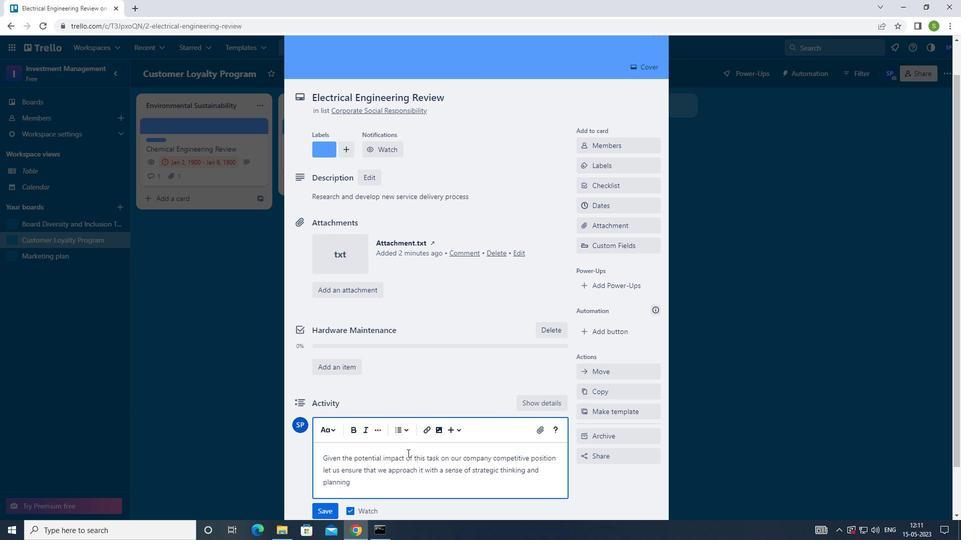 
Action: Mouse scrolled (409, 441) with delta (0, 0)
Screenshot: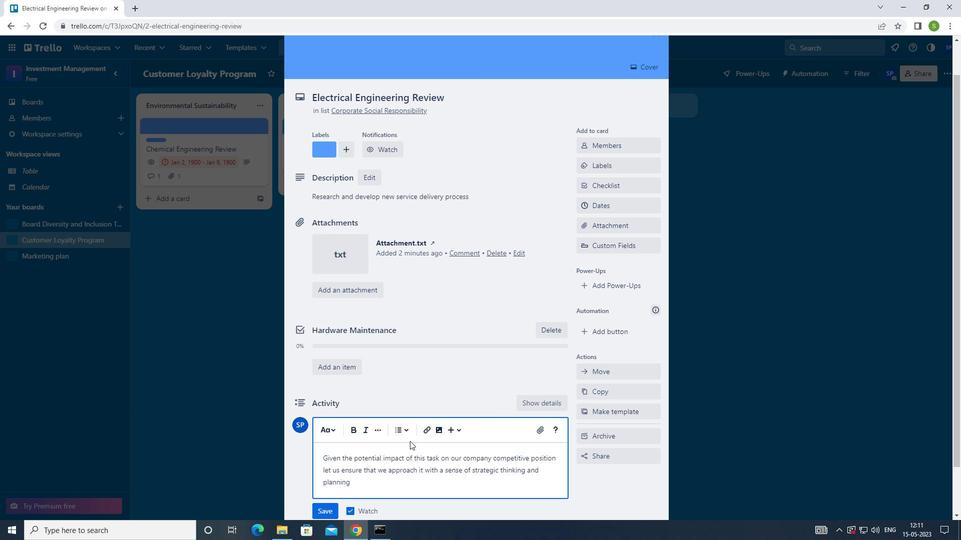 
Action: Mouse scrolled (409, 441) with delta (0, 0)
Screenshot: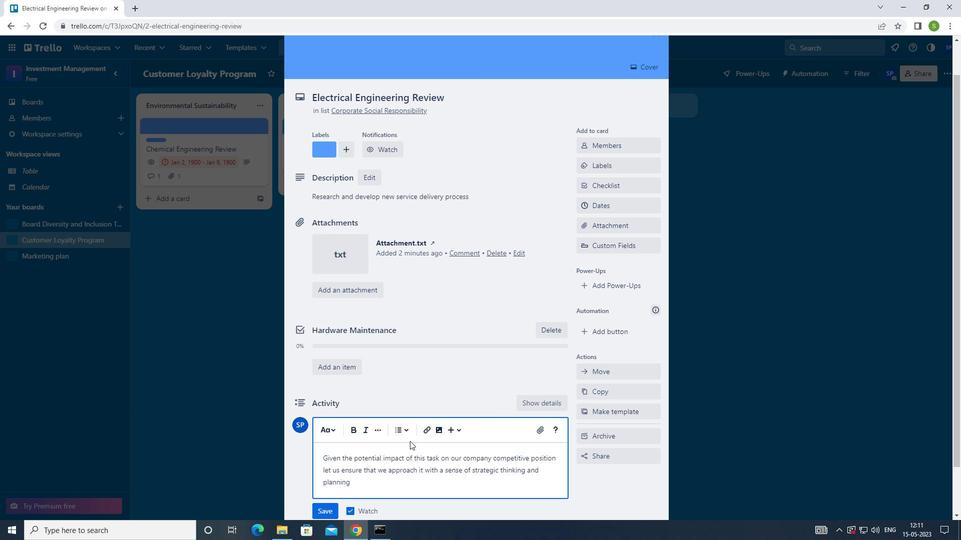 
Action: Mouse moved to (326, 461)
Screenshot: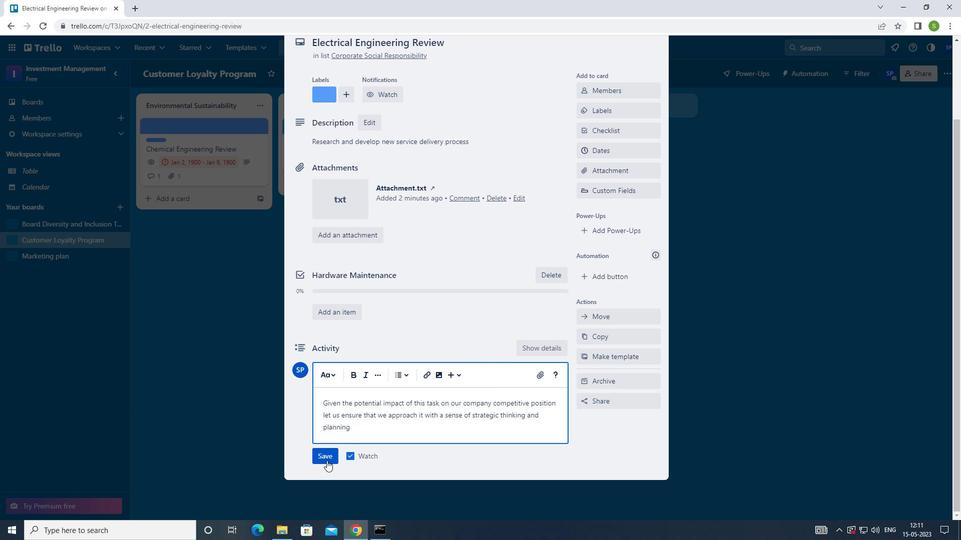 
Action: Mouse pressed left at (326, 461)
Screenshot: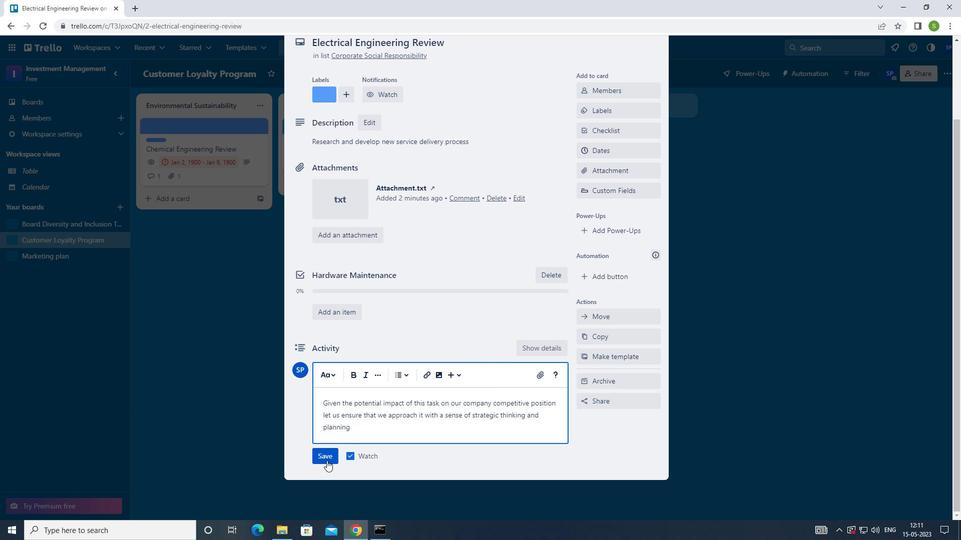 
Action: Mouse moved to (624, 163)
Screenshot: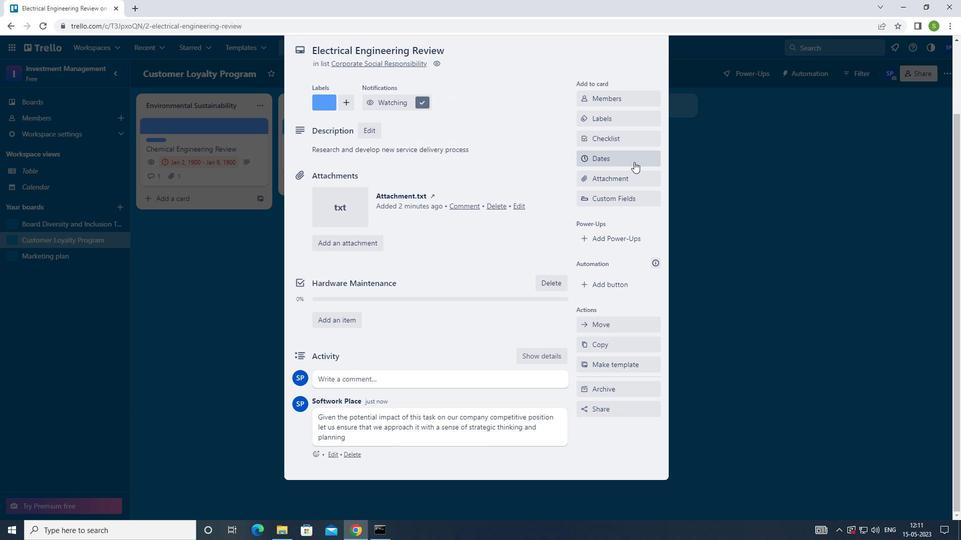 
Action: Mouse pressed left at (624, 163)
Screenshot: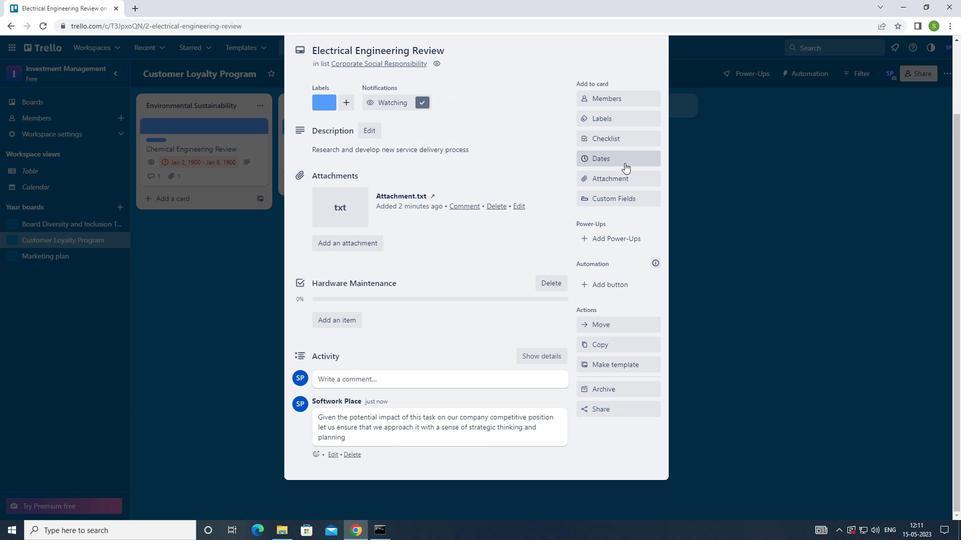 
Action: Mouse moved to (587, 253)
Screenshot: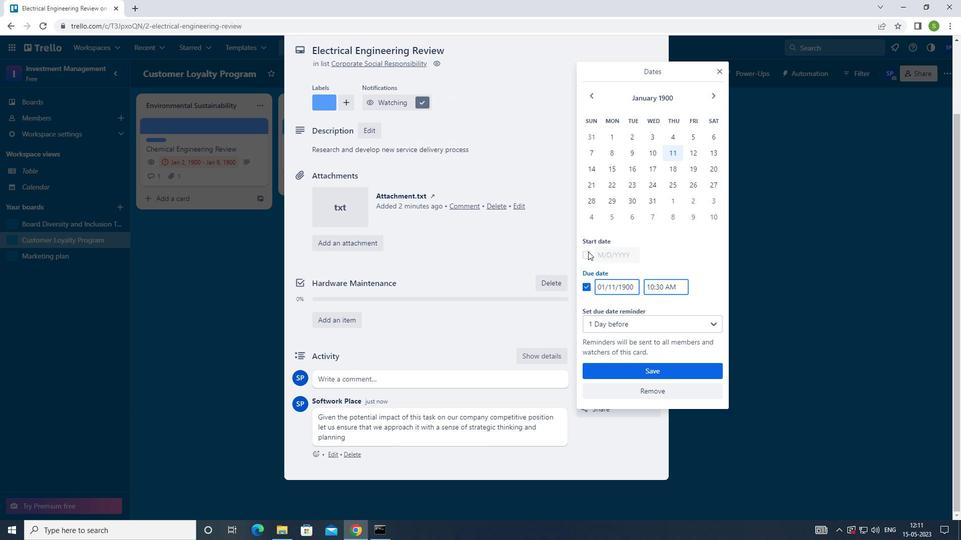 
Action: Mouse pressed left at (587, 253)
Screenshot: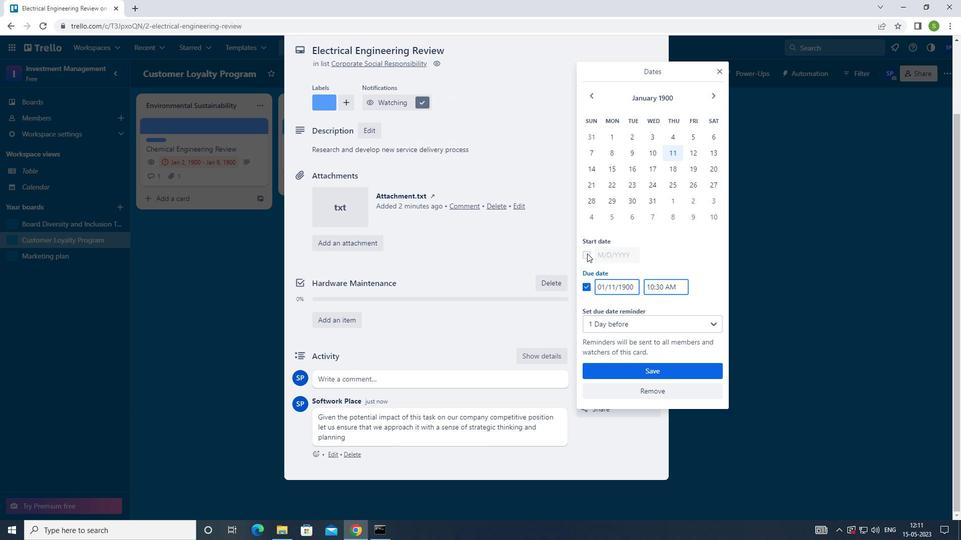 
Action: Mouse moved to (689, 135)
Screenshot: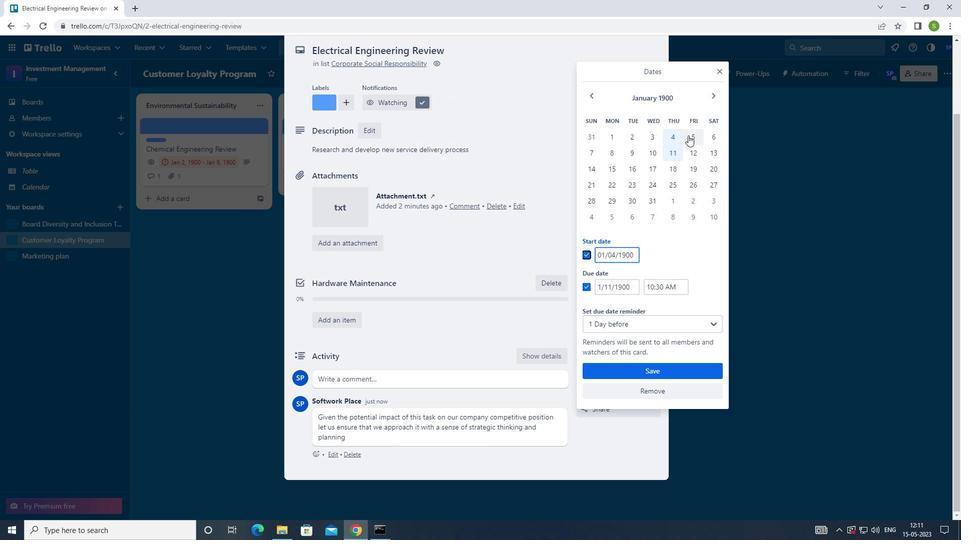 
Action: Mouse pressed left at (689, 135)
Screenshot: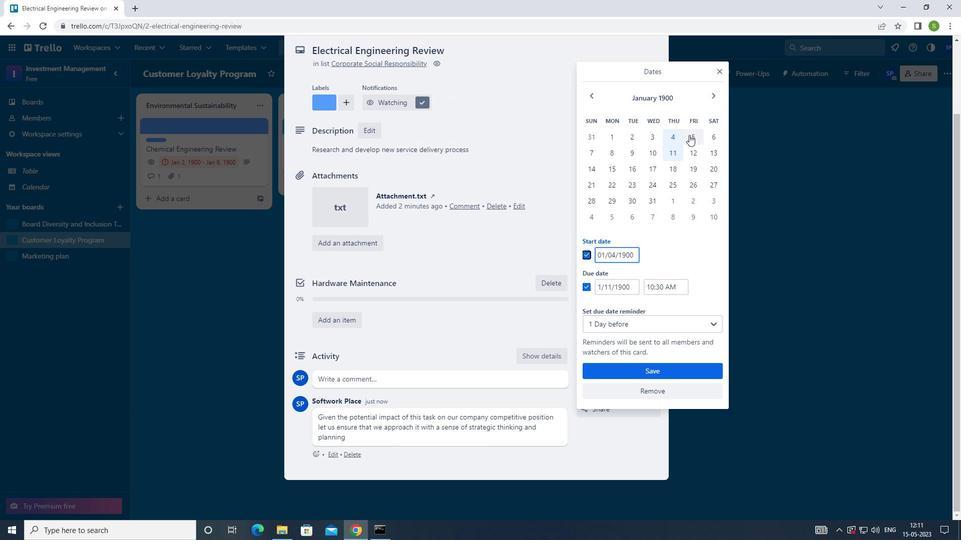 
Action: Mouse moved to (690, 147)
Screenshot: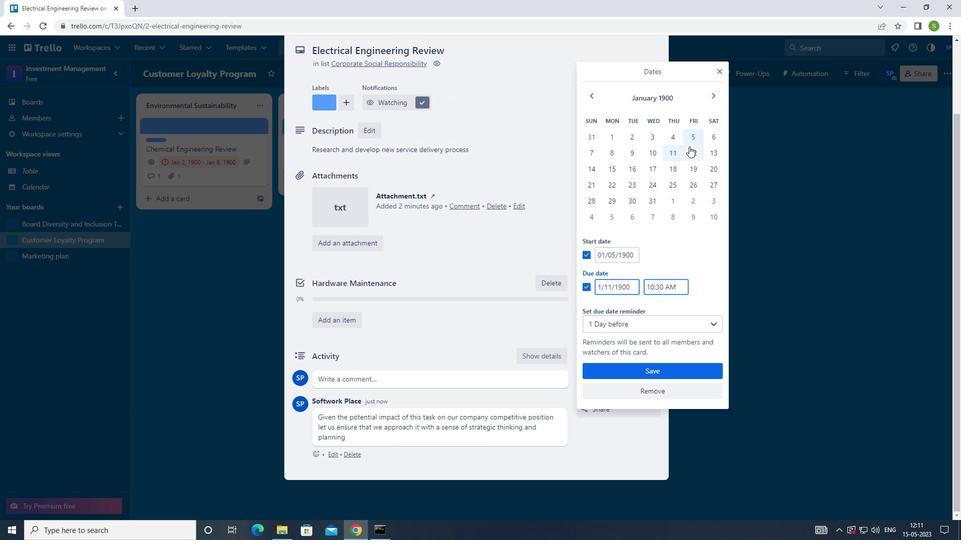 
Action: Mouse pressed left at (690, 147)
Screenshot: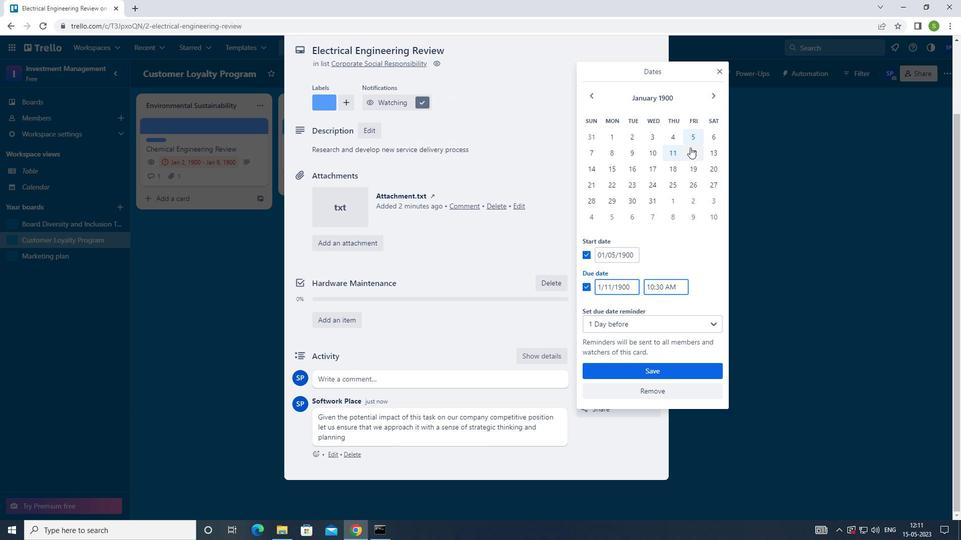 
Action: Mouse moved to (688, 369)
Screenshot: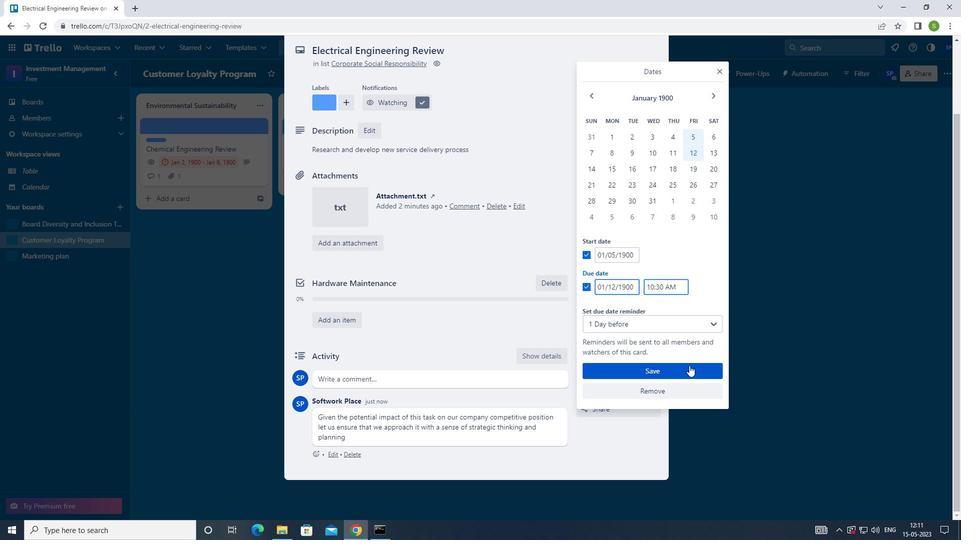 
Action: Mouse pressed left at (688, 369)
Screenshot: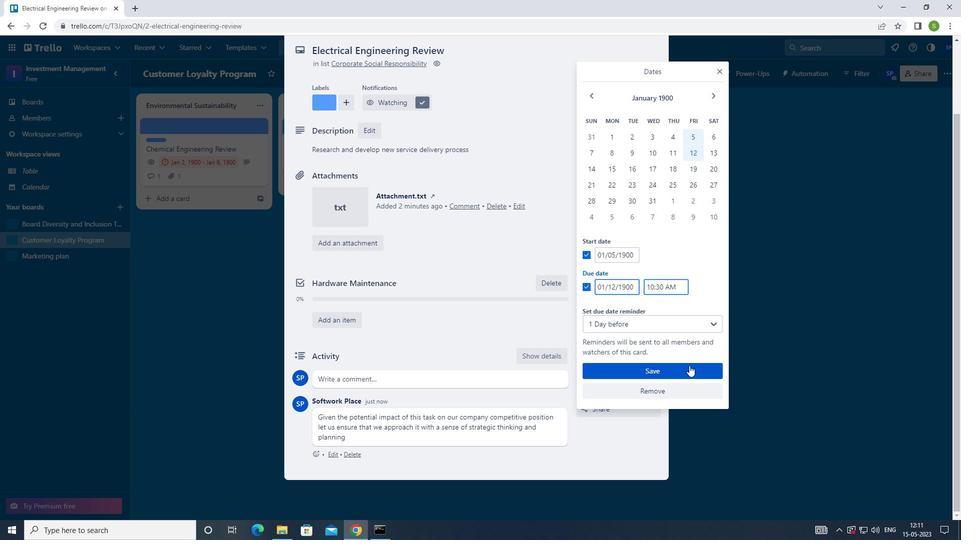 
Action: Key pressed <Key.f8>
Screenshot: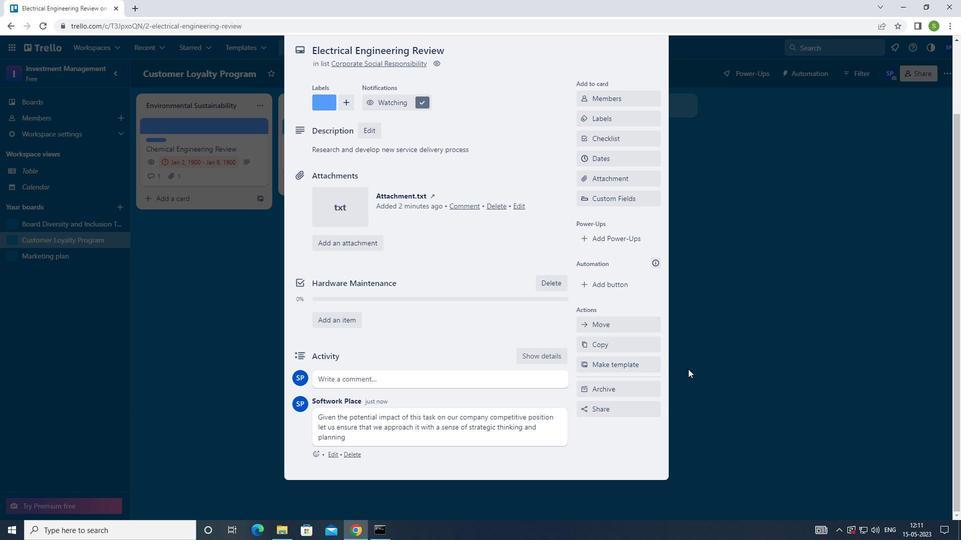 
